 Task: Use string concatenation to merge data from different monitoring systems into a unified performance report.
Action: Mouse pressed left at (210, 51)
Screenshot: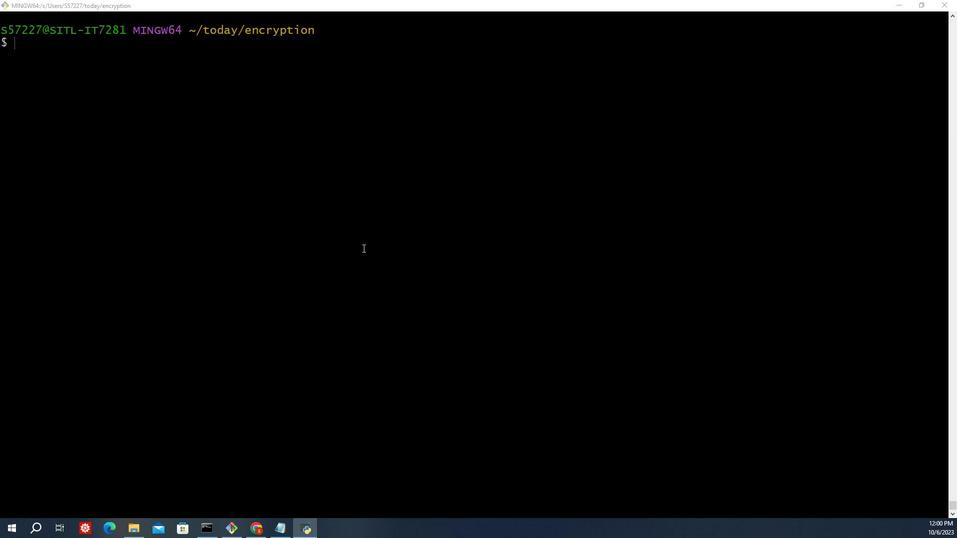 
Action: Mouse moved to (210, 51)
Screenshot: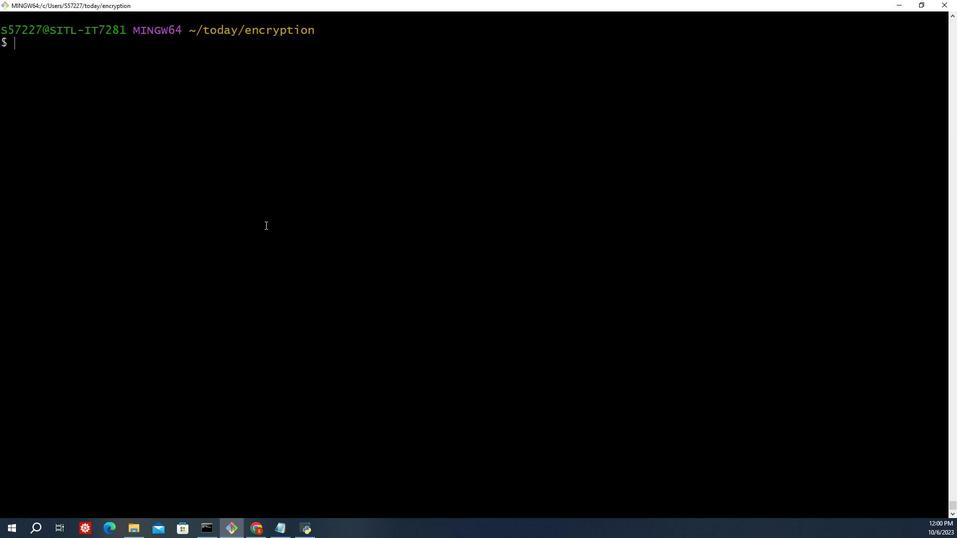 
Action: Key pressed cd<Key.space>/c/u<Key.backspace><Key.shift_r>Userss<Key.backspace>/<Key.shift_r>S57227/s<Key.backspace>s<Key.backspace>d<Key.backspace>today<Key.enter>ls<Key.enter>f<Key.backspace>mkdir<Key.space>s<Key.backspace>task142<Key.enter>ls<Key.enter>s<Key.backspace>ss<Key.backspace><Key.backspace>cd/c<Key.backspace><Key.backspace><Key.space>/c/<Key.shift>Users/<Key.shift_r>S57227/<Key.space><Key.backspace>d<Key.backspace>today/task142<Key.enter>ls<Key.enter>touch<Key.space>concatenation<Key.space><Key.backspace><Key.shift_r>_mer<Key.backspace>rgeda<Key.backspace><Key.backspace><Key.shift_r>_dataa<Key.backspace>.sh<Key.enter>ls<Key.enter>vim<Key.space>contanaty<Key.backspace><Key.backspace><Key.backspace><Key.backspace><Key.backspace><Key.backspace>catenation<Key.shift_r>_merge<Key.shift_r>_data.sh<Key.enter>i<Key.shift_r><Key.shift_r><Key.shift_r><Key.shift_r><Key.shift_r><Key.shift_r><Key.shift_r><Key.shift_r><Key.shift_r>#<Key.shift_r>!/bin/bas
Screenshot: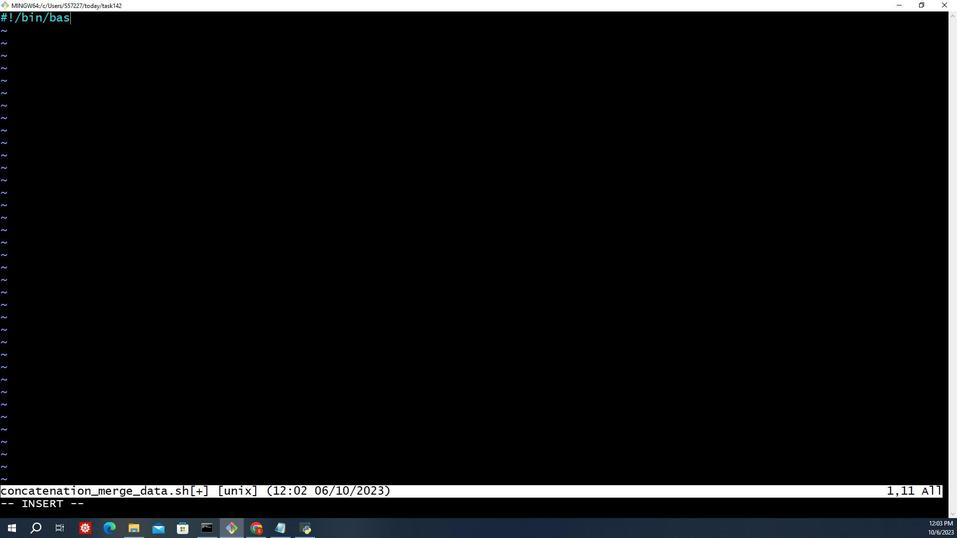 
Action: Mouse moved to (210, 51)
Screenshot: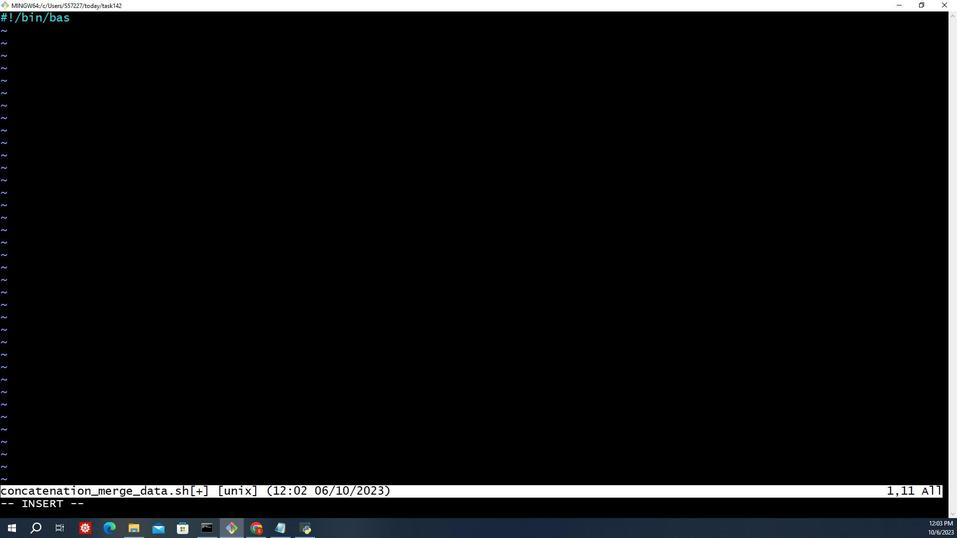 
Action: Mouse pressed left at (210, 51)
Screenshot: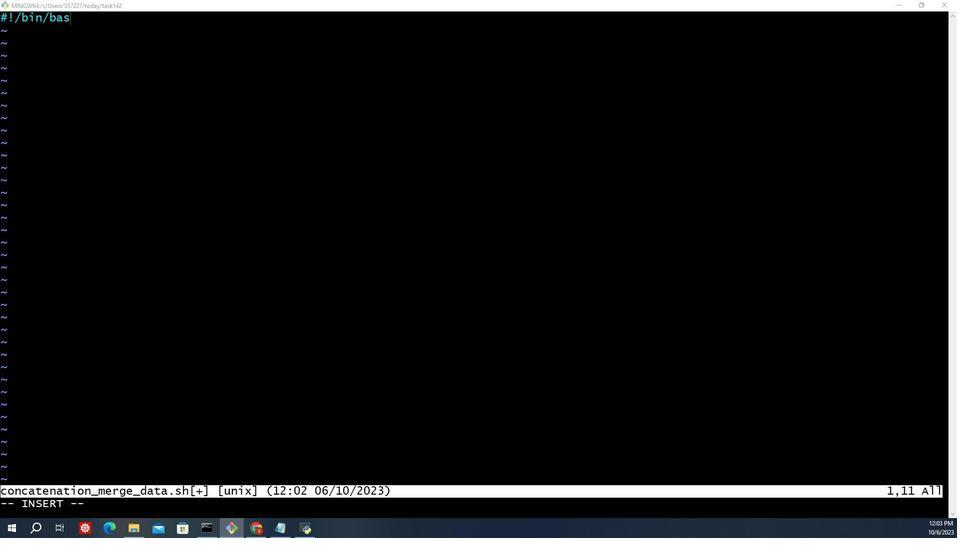 
Action: Mouse moved to (210, 51)
Screenshot: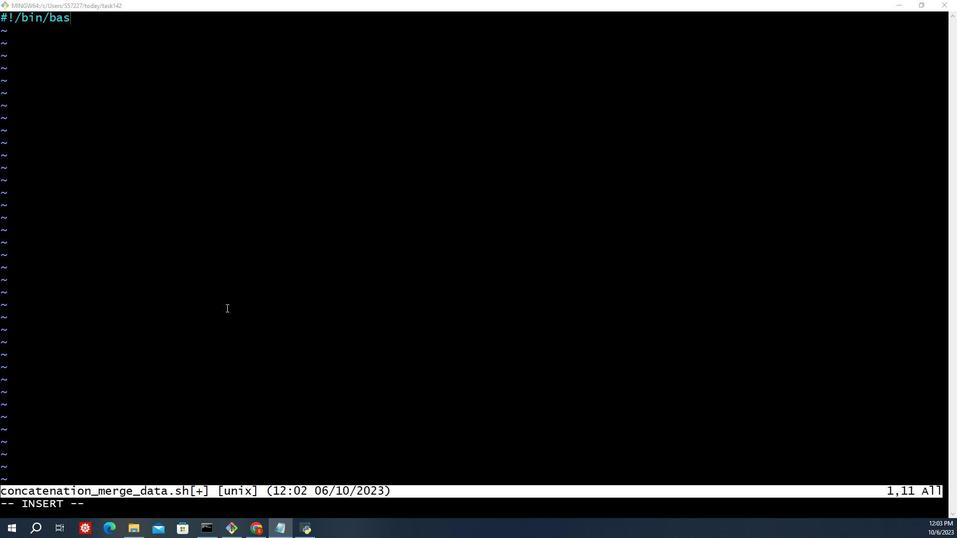 
Action: Mouse pressed left at (210, 51)
Screenshot: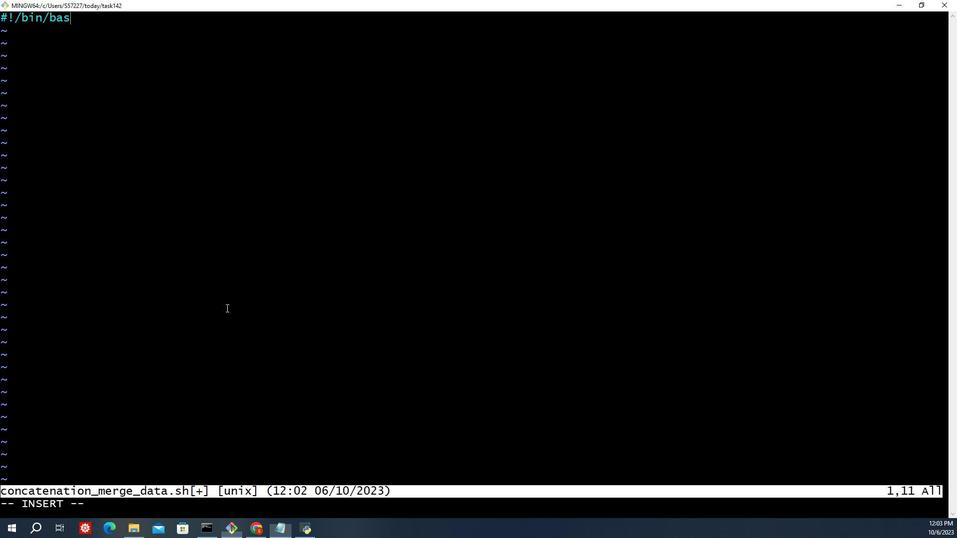 
Action: Key pressed h<Key.enter><Key.enter><Key.shift_r><Key.shift_r><Key.shift_r><Key.shift_r><Key.shift_r><Key.shift_r><Key.shift_r><Key.shift_r><Key.shift_r><Key.shift_r><Key.shift_r><Key.shift_r><Key.shift_r><Key.shift_r><Key.shift_r><Key.shift_r><Key.shift_r><Key.shift_r>Function<Key.space>to<Key.space>append<Key.space>data<Key.space>to<Key.space>the<Key.space>performance<Key.space>report<Key.space><Key.enter><Key.backspace>append<Key.shift_r><Key.shift_r><Key.shift_r><Key.shift_r><Key.shift_r><Key.shift_r><Key.shift_r><Key.shift_r><Key.shift_r><Key.shift_r><Key.shift_r><Key.shift_r><Key.shift_r><Key.shift_r><Key.shift_r><Key.shift_r><Key.shift_r><Key.shift_r>_to<Key.shift_r>_report<Key.shift_r><Key.shift_r><Key.shift_r><Key.shift_r><Key.shift_r><Key.shift_r><Key.shift_r><Key.shift_r><Key.shift_r>()<Key.space><Key.shift_r>{<Key.enter>locs<Key.backspace>al<Key.space>system<Key.shift_r>_name=<Key.shift_r>"<Key.shift>$1<Key.shift_r>"<Key.enter>local<Key.space>data<Key.shift_r><Key.shift_r><Key.shift_r>"<Key.shift_r><Key.shift_r><Key.shift_r><Key.shift_r><Key.shift_r><Key.shift_r><Key.shift_r><Key.shift_r><Key.shift_r><Key.shift_r><Key.shift_r><Key.shift_r><Key.shift_r><Key.shift_r><Key.shift_r><Key.shift_r><Key.shift_r><Key.shift_r><Key.shift_r><Key.shift_r><Key.shift_r><Key.shift_r><Key.shift_r><Key.shift_r><Key.shift_r><Key.shift_r><Key.shift_r><Key.shift_r><Key.shift_r><Key.shift_r><Key.shift_r><Key.shift_r><Key.shift_r><Key.shift_r>$2<Key.shift_r><Key.shift_r><Key.shift_r><Key.shift_r><Key.shift_r><Key.shift_r><Key.shift_r>"<Key.enter><Key.shift_r><Key.shift_r><Key.shift_r><Key.shift_r><Key.shift_r><Key.shift_r><Key.shift_r><Key.shift_r><Key.shift_r><Key.shift_r><Key.shift_r><Key.shift_r><Key.shift_r><Key.shift_r><Key.shift_r>#<Key.backspace><Key.enter><Key.shift_r><Key.shift_r><Key.shift_r>#<Key.shift>Append<Key.space>the<Key.space>system<Key.space>name<Key.space>and<Key.space>data<Key.space>to<Key.space>the<Key.space>report<Key.space>file<Key.enter><Key.backspace>echo<Key.space><Key.shift_r>"<Key.shift>System<Key.shift_r><Key.shift_r><Key.shift_r>:<Key.space><Key.shift_r><Key.shift_r><Key.shift_r><Key.shift_r><Key.shift_r><Key.shift_r><Key.shift_r><Key.shift_r><Key.shift_r><Key.shift_r><Key.shift_r><Key.shift_r>$system<Key.shift_r>_name<Key.shift_r>"<Key.space><Key.shift_r><Key.shift_r><Key.shift_r><Key.shift_r><Key.shift_r><Key.shift_r>>><Key.space>performance.txt<Key.space><Key.left><Key.left><Key.left><Key.left><Key.left><Key.shift_r>_repot<Key.left>t<Key.backspace>t<Key.backspace>r<Key.right><Key.right><Key.right><Key.right><Key.right><Key.enter>echo<Key.space><Key.shift_r>"<Key.shift_r><Key.shift_r><Key.shift_r><Key.shift_r><Key.shift_r><Key.shift_r><Key.shift_r><Key.shift_r><Key.shift_r><Key.shift_r><Key.shift_r><Key.shift_r><Key.shift_r><Key.shift_r><Key.shift_r><Key.shift_r><Key.shift_r><Key.shift_r><Key.shift_r><Key.shift_r><Key.shift_r><Key.shift_r><Key.shift_r><Key.shift_r><Key.shift_r><Key.shift_r><Key.shift_r><Key.shift_r>$data<Key.shift_r>"<Key.space><Key.shift_r>>><Key.space>performance.<Key.backspace><Key.shift_r>_repot<Key.left>r<Key.right>.txt<Key.enter>echo<Key.space><Key.shift_r><Key.shift_r><Key.shift_r><Key.shift_r><Key.shift_r><Key.shift_r>>><Key.space>performs<Key.backspace>an<Key.left><Key.left><Key.left><Key.left><Key.left><Key.left><Key.left><Key.left><Key.left><Key.shift_r>"```````````````````````````<Key.shift_r>"<Key.left><Key.left><Key.left><Key.left><Key.left><Key.left><Key.left><Key.left><Key.left><Key.left><Key.left><Key.left><Key.left><Key.left><Key.left><Key.left><Key.left><Key.left><Key.left><Key.left><Key.left><Key.left><Key.left><Key.left><Key.left><Key.left><Key.left><Key.left><Key.left><Key.left><Key.backspace><Key.backspace><Key.right><Key.right><Key.right><Key.right><Key.right><Key.right><Key.right><Key.right><Key.right><Key.right><Key.right><Key.right><Key.right><Key.right><Key.right><Key.right><Key.right><Key.right><Key.right><Key.right><Key.right><Key.right><Key.right><Key.right><Key.right><Key.right><Key.right><Key.right><Key.right><Key.right>.<Key.backspace><Key.shift_r>><Key.shift_r>><Key.left><Key.left><Key.space><Key.left><Key.left>`````````````````````<Key.right><Key.right><Key.right><Key.right><Key.space><Key.right><Key.right><Key.right><Key.right><Key.right><Key.right><Key.right><Key.right><Key.right>ce<Key.shift_r>_report.txt<Key.enter><Key.shift_r>}<Key.enter><Key.enter><Key.shift_r><Key.shift_r>#<Key.shift_r>Clear<Key.space>f<Key.backspace>the<Key.space>existing<Key.space>performance<Key.space>report<Key.space><Key.shift_r><Key.shift_r><Key.shift_r><Key.shift_r><Key.shift_r><Key.shift_r><Key.shift_r>(optional<Key.shift_r><Key.shift_r><Key.shift_r>)<Key.enter><Key.shift_r>><Key.backspace><Key.backspace><Key.shift_r><Key.shift_r><Key.shift_r><Key.shift_r><Key.shift_r><Key.shift_r><Key.shift_r><Key.shift_r><Key.shift_r><Key.shift_r><Key.shift_r><Key.shift_r><Key.shift_r><Key.shift_r><Key.shift_r><Key.shift_r><Key.shift_r><Key.shift_r><Key.shift_r><Key.shift_r><Key.shift_r><Key.shift_r><Key.shift_r><Key.shift_r><Key.shift_r><Key.shift_r><Key.shift_r><Key.shift_r><Key.shift_r><Key.shift_r><Key.shift_r><Key.shift_r>>performance<Key.space><Key.backspace><Key.shift_r>_report<Key.space><Key.backspace>.txt<Key.enter><Key.enter><Key.shift_r><Key.shift_r><Key.shift_r><Key.shift_r>#<Key.shift_r>Append<Key.space>data<Key.space>from<Key.space><Key.shift_r>System<Key.space><Key.shift_r>A<Key.enter><Key.backspace>dyd<Key.backspace><Key.backspace><Key.backspace>system<Key.shift_r>_a<Key.shift_r><Key.shift_r><Key.shift_r><Key.shift_r><Key.shift_r><Key.shift_r><Key.shift_r><Key.shift_r><Key.shift_r><Key.shift_r><Key.shift_r><Key.shift_r><Key.shift_r><Key.shift_r><Key.shift_r><Key.shift_r>_data=<Key.shift_r>"<Key.shift_r>Data<Key.space>from<Key.space><Key.shift_r>System<Key.shift_r>A<Key.shift_r>"<Key.left><Key.left><Key.space><Key.right><Key.right><Key.left>...<Key.right><Key.enter>a[[<Key.backspace><Key.backspace>pee<Key.backspace><Key.backspace>pend<Key.shift>_to<Key.space><Key.backspace><Key.shift>_repr<Key.left>o<Key.right>t<Key.space><Key.shift_r>"<Key.shift_r>D<Key.backspace><Key.shift_r>System<Key.space><Key.shift_r><Key.shift_r><Key.shift_r><Key.shift_r><Key.shift_r><Key.shift_r><Key.shift_r>A<Key.shift_r>"<Key.space><Key.shift_r><Key.shift_r>"<Key.shift_r>$system<Key.shift_r>_a<Key.shift_r>_data<Key.shift_r>"<Key.enter><Key.enter><Key.shift_r><Key.shift_r><Key.shift_r><Key.shift_r><Key.shift_r><Key.shift_r><Key.shift_r><Key.shift_r><Key.shift_r><Key.shift_r><Key.shift_r>#<Key.shift_r>Append<Key.space>data<Key.space>from<Key.space>system<Key.space><Key.shift>B<Key.space><Key.enter><Key.backspace>system<Key.shift_r>_b<Key.shift_r>_data=<Key.shift_r>"<Key.shift>Data<Key.space>from<Key.space><Key.shift>System<Key.space><Key.shift_r><Key.shift_r><Key.shift_r><Key.shift_r><Key.shift_r>B<Key.shift_r>"<Key.left><Key.left><Key.right>....<Key.right><Key.enter>append<Key.shift_r>_to<Key.shift_r>_reportt<Key.backspace><Key.space><Key.shift_r>"<Key.shift_r>System<Key.space><Key.shift_r><Key.shift_r><Key.shift_r><Key.shift_r><Key.shift_r><Key.shift_r><Key.shift_r><Key.shift_r><Key.shift_r>B<Key.shift_r>"<Key.space><Key.shift_r><Key.shift_r>"<Key.shift_r>$system<Key.shift_r>_b<Key.shift_r><Key.shift_r><Key.shift_r><Key.shift_r><Key.shift_r><Key.shift_r>_data<Key.shift_r><Key.shift_r><Key.shift_r><Key.shift_r><Key.shift_r><Key.shift_r><Key.shift_r><Key.shift_r><Key.shift_r><Key.shift_r><Key.shift_r><Key.shift_r><Key.shift_r><Key.shift_r><Key.shift_r><Key.shift_r><Key.shift_r>"<Key.enter><Key.enter><Key.shift_r><Key.shift_r><Key.shift_r><Key.shift_r><Key.shift_r><Key.shift_r><Key.shift_r><Key.shift_r><Key.shift_r><Key.shift_r><Key.shift_r><Key.shift_r><Key.shift_r>$<Key.backspace><Key.shift_r>#<Key.shift>Append<Key.space>data<Key.space>from<Key.space>systemc<Key.backspace><Key.space><Key.shift><Key.shift><Key.shift><Key.shift><Key.shift><Key.shift>V<Key.backspace><Key.shift>C<Key.enter><Key.backspace>system<Key.shift_r>_c<Key.shift_r>_data<Key.space><Key.backspace>=<Key.shift_r>"<Key.shift>Data<Key.space>from<Key.space>system<Key.left><Key.left><Key.left><Key.left><Key.left><Key.backspace><Key.shift>S<Key.right><Key.right><Key.right><Key.right><Key.right><Key.space><Key.shift>C...<Key.shift_r>"<Key.enter><Key.enter><Key.backspace>append<Key.shift_r>_ti<Key.backspace>o<Key.shift_r>_report<Key.space><Key.shift_r>"<Key.shift>Syat<Key.backspace><Key.backspace>stem<Key.space><Key.shift_r>C<Key.space><Key.backspace><Key.shift_r>"<Key.space><Key.shift_r>"<Key.shift_r><Key.shift_r><Key.shift_r><Key.shift_r><Key.shift_r><Key.shift_r><Key.shift_r><Key.shift_r><Key.shift_r>$system<Key.shift_r>_c<Key.shift_r>_data<Key.shift_r>"<Key.enter><Key.enter><Key.shift_r><Key.shift_r><Key.shift_r><Key.shift_r><Key.shift_r><Key.shift_r><Key.shift_r><Key.shift_r><Key.shift_r><Key.shift_r><Key.shift_r><Key.shift_r><Key.shift_r><Key.shift_r><Key.shift_r><Key.shift_r><Key.shift_r><Key.shift_r>#display<Key.space>unid<Key.backspace>fied<Key.space>performance<Key.space>report<Key.space><Key.enter><Key.backspace>cat<Key.space>perfooo<Key.backspace><Key.backspace>rmance<Key.space><Key.backspace><Key.shift_r>_report.txt<Key.enter><Key.up><Key.up><Key.up><Key.up><Key.up><Key.up><Key.up><Key.up><Key.up><Key.up><Key.up><Key.up><Key.up><Key.up><Key.up><Key.up><Key.up><Key.up><Key.up><Key.up><Key.up><Key.up><Key.up><Key.up><Key.right><Key.enter><Key.shift_r><Key.shift_r>#che<Key.space><Key.backspace><Key.backspace>eck<Key.space><Key.space>
Screenshot: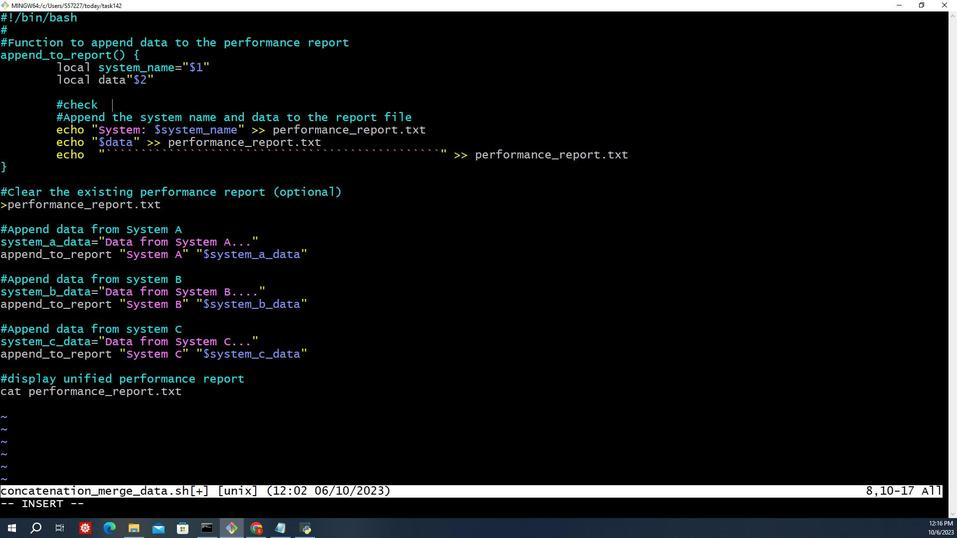 
Action: Mouse moved to (210, 51)
Screenshot: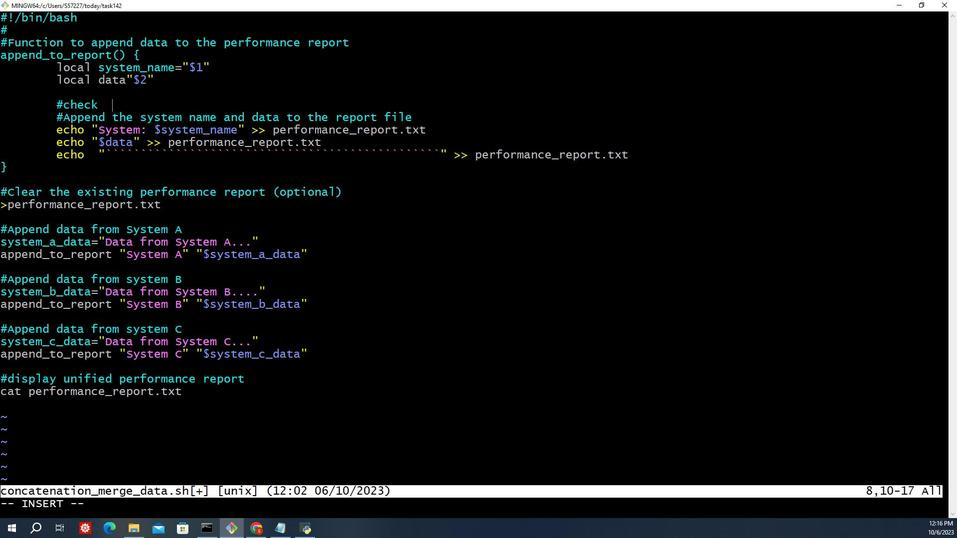 
Action: Key pressed <Key.space>
Screenshot: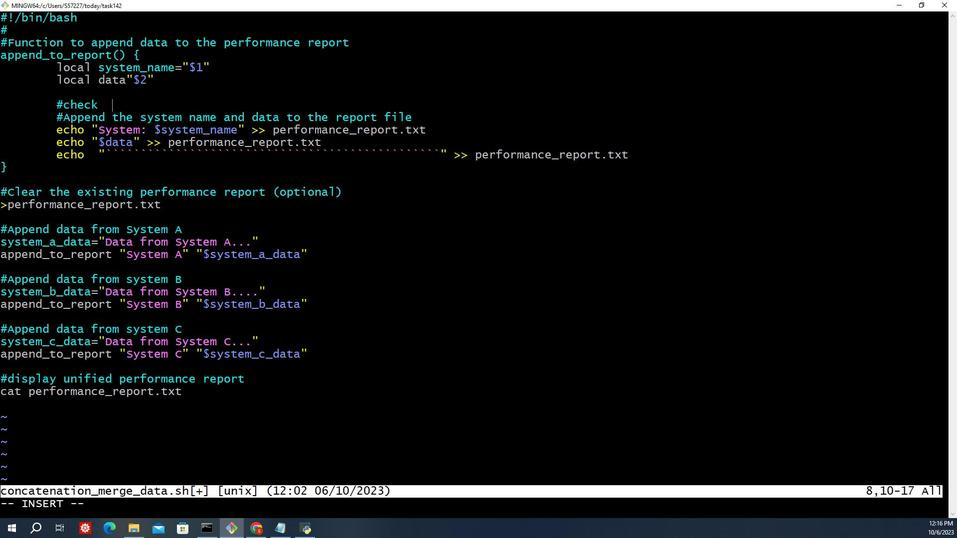 
Action: Mouse moved to (210, 51)
Screenshot: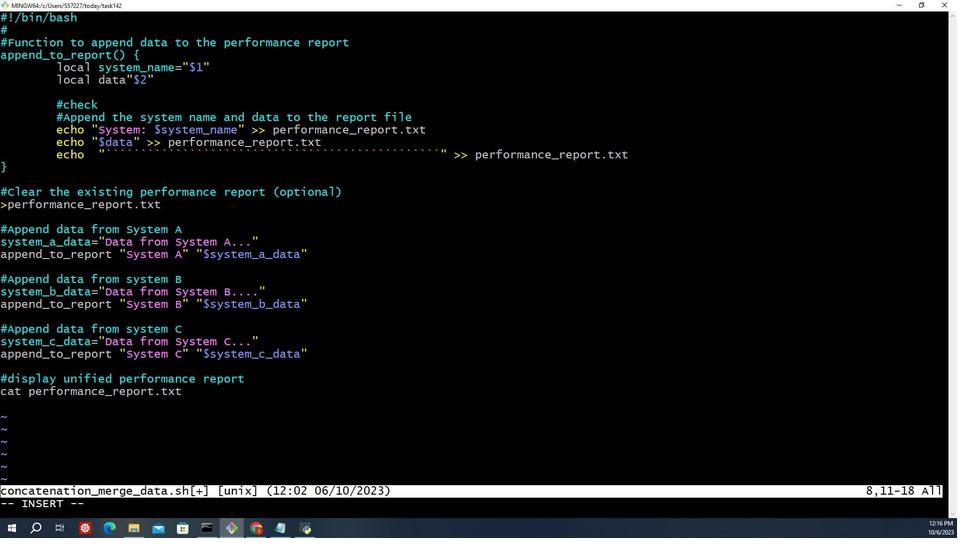 
Action: Mouse pressed left at (210, 51)
Screenshot: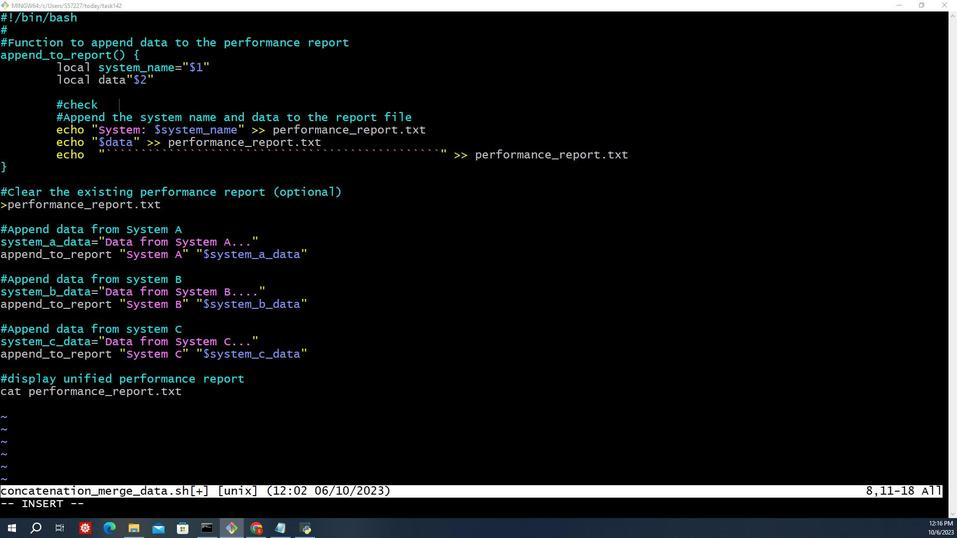 
Action: Mouse moved to (210, 51)
Screenshot: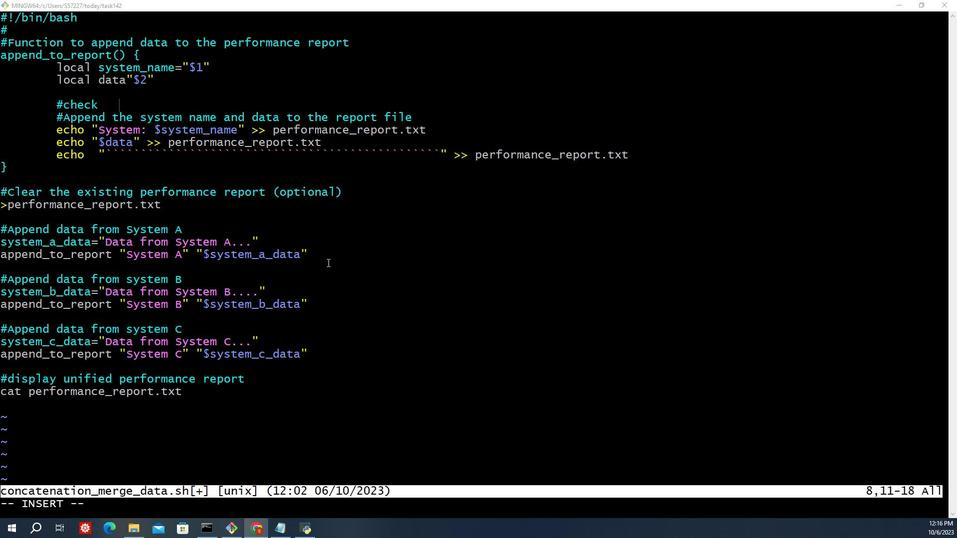 
Action: Mouse pressed left at (210, 51)
Screenshot: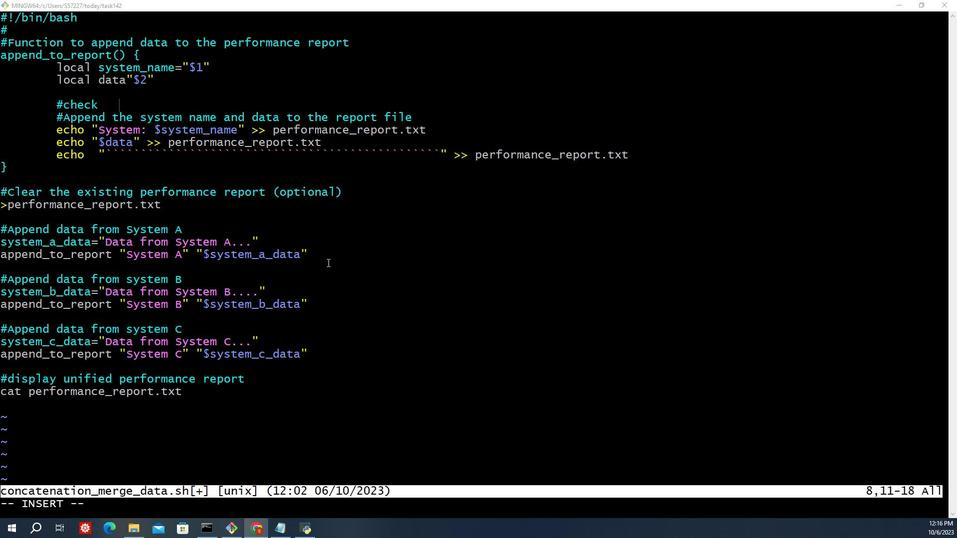 
Action: Key pressed <Key.space>
Screenshot: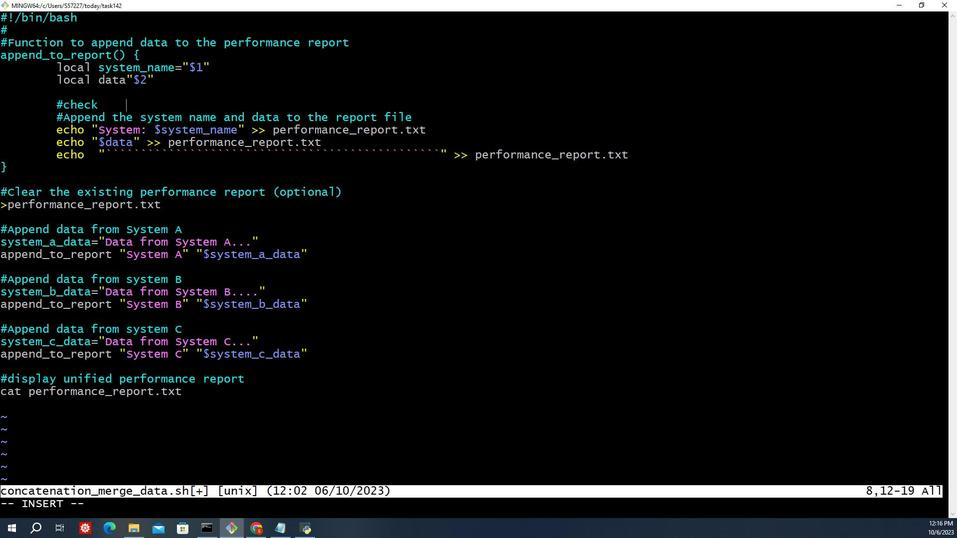
Action: Mouse moved to (210, 51)
Screenshot: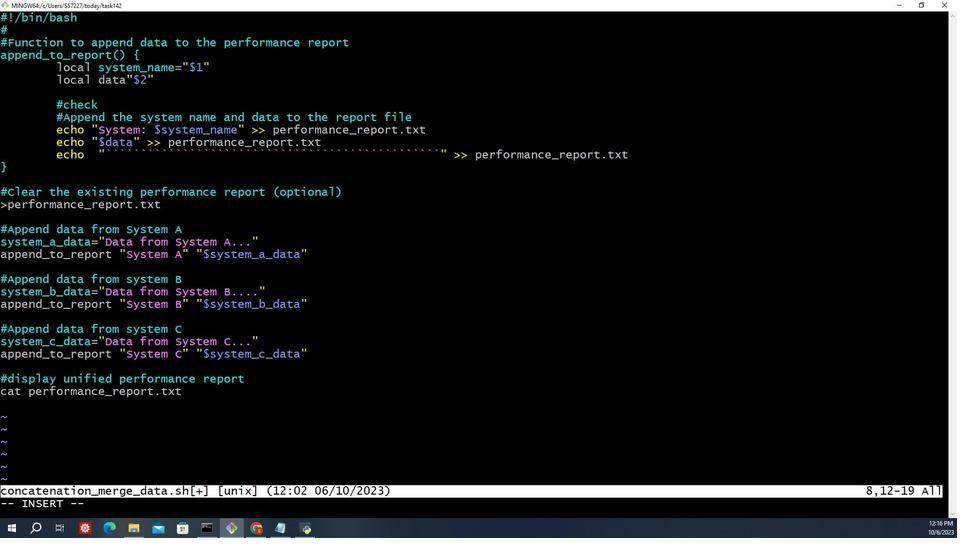 
Action: Mouse scrolled (210, 51) with delta (0, 0)
Screenshot: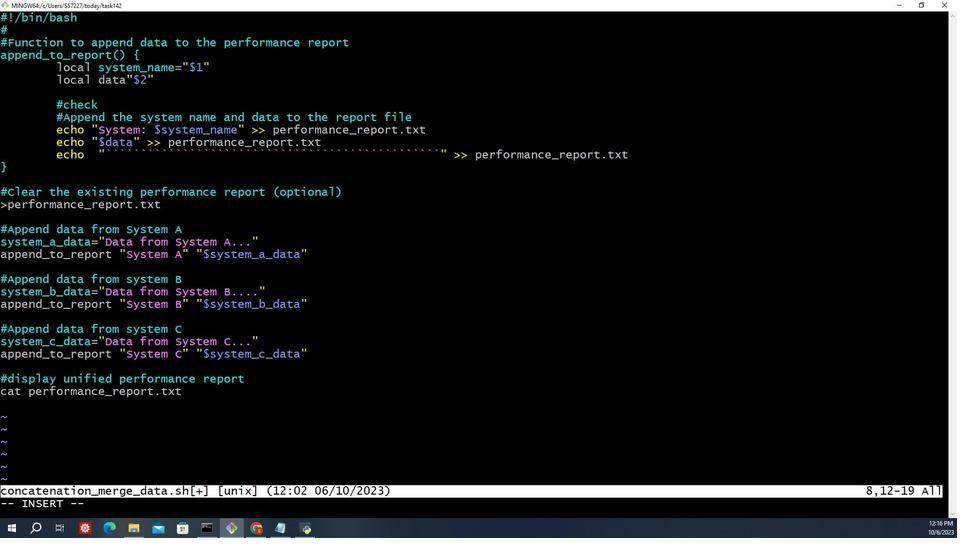 
Action: Mouse scrolled (210, 51) with delta (0, 0)
Screenshot: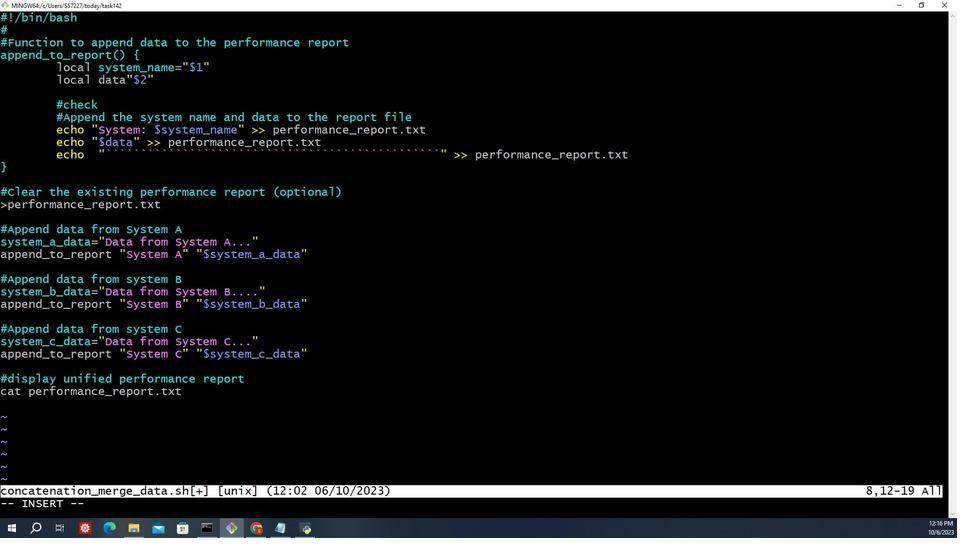 
Action: Mouse moved to (210, 51)
Screenshot: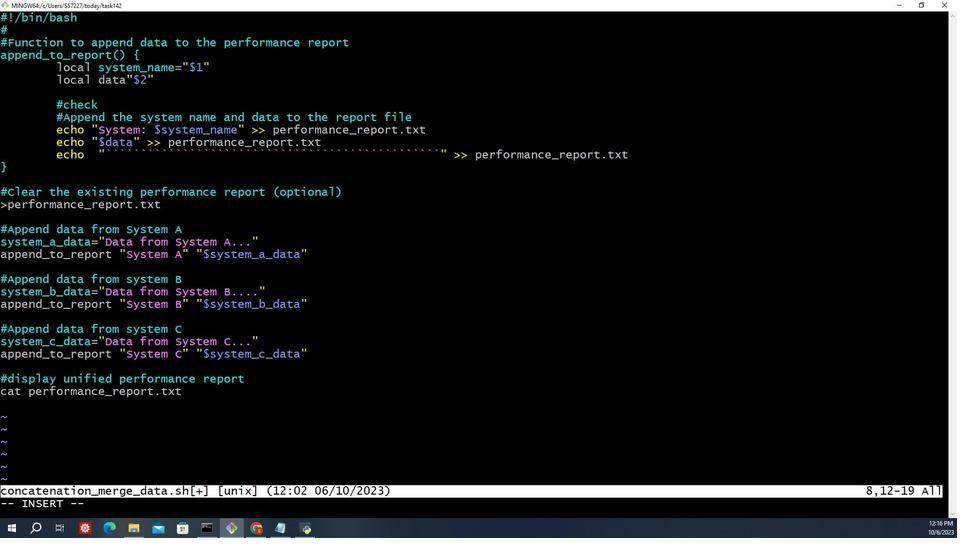 
Action: Mouse scrolled (210, 51) with delta (0, 0)
Screenshot: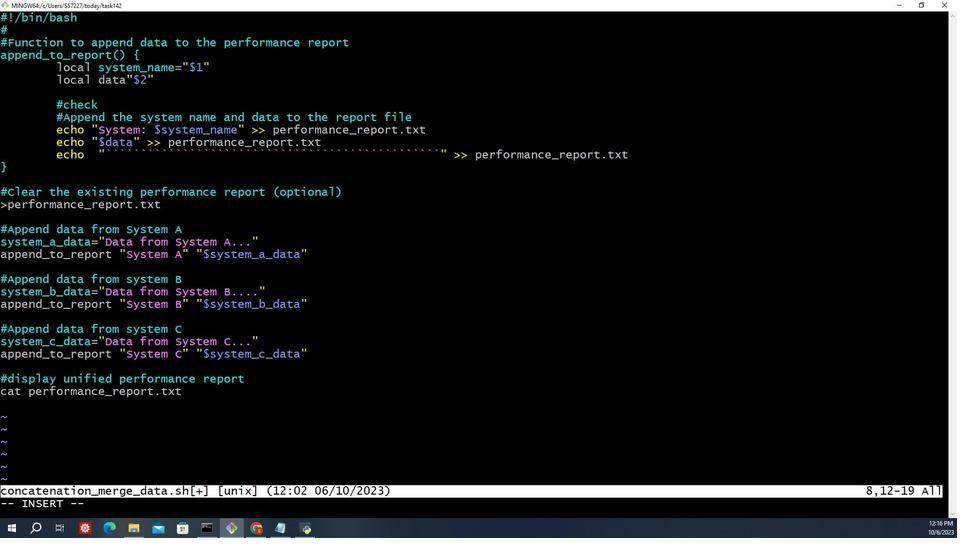 
Action: Mouse scrolled (210, 51) with delta (0, 0)
Screenshot: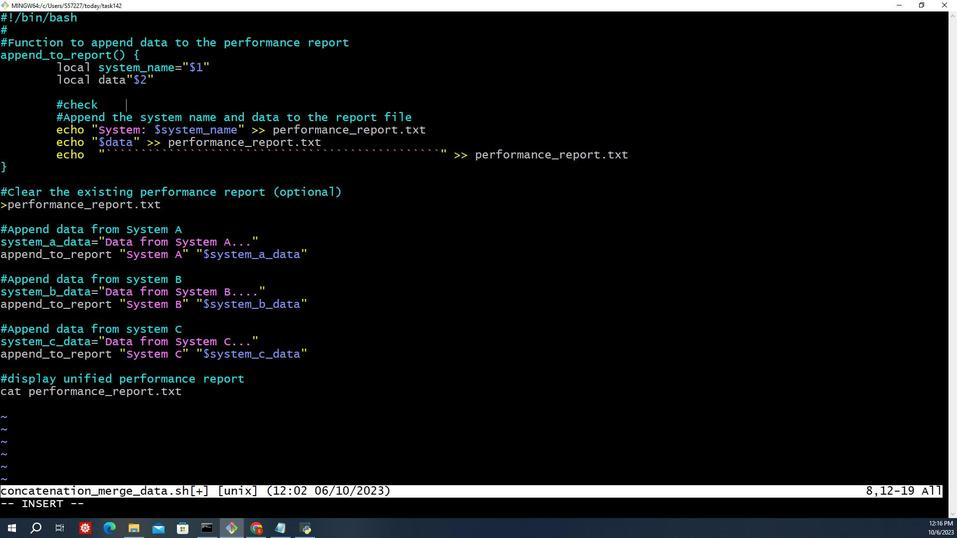 
Action: Mouse scrolled (210, 51) with delta (0, 0)
Screenshot: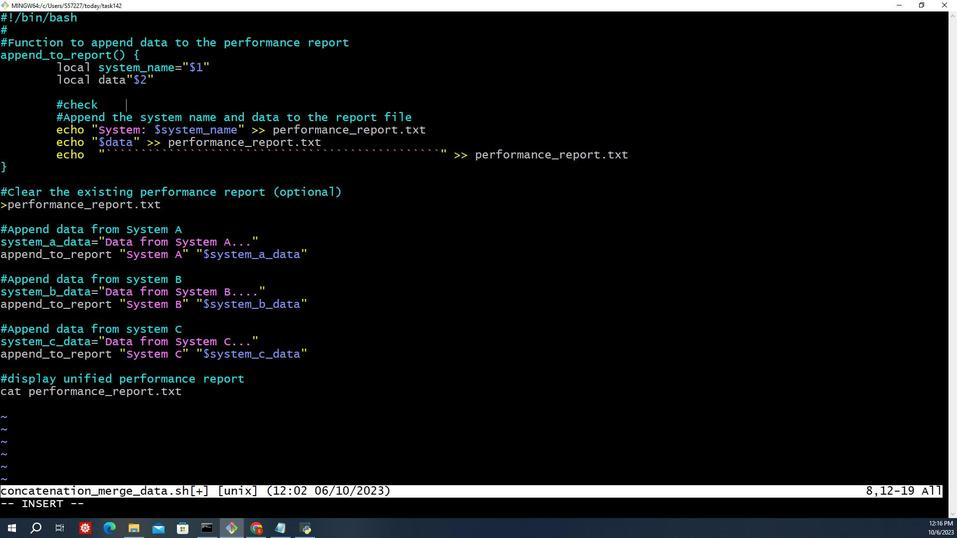 
Action: Mouse scrolled (210, 51) with delta (0, 0)
Screenshot: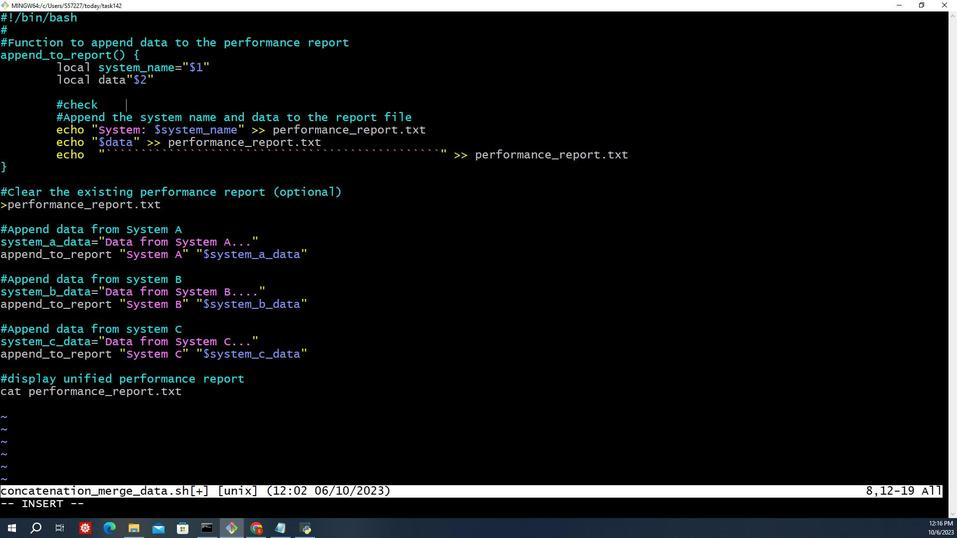 
Action: Mouse scrolled (210, 51) with delta (0, 0)
Screenshot: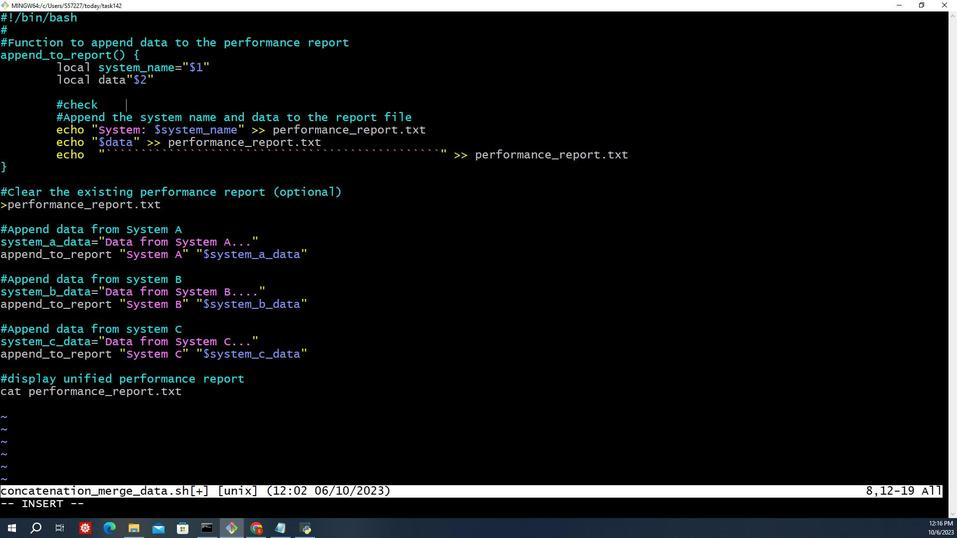 
Action: Mouse scrolled (210, 51) with delta (0, 0)
Screenshot: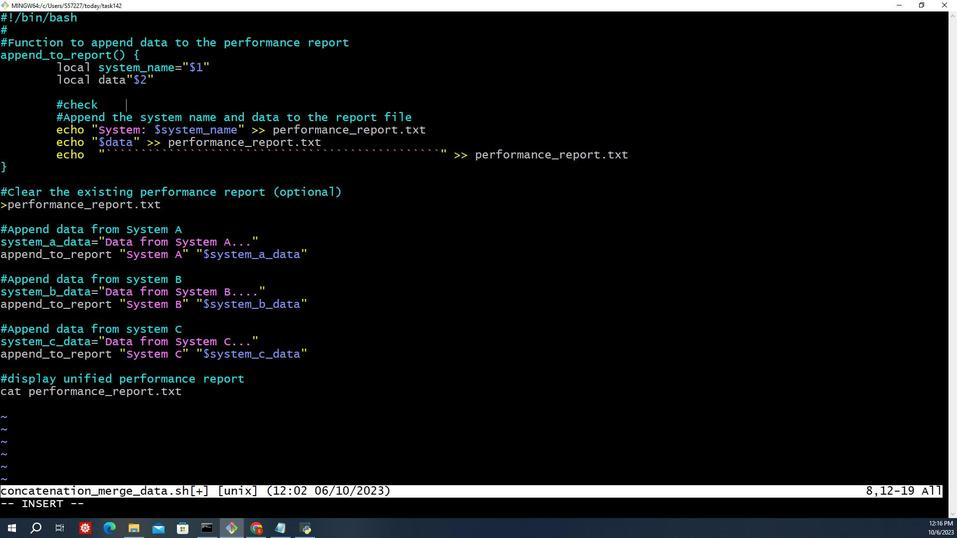 
Action: Mouse scrolled (210, 51) with delta (0, 0)
Screenshot: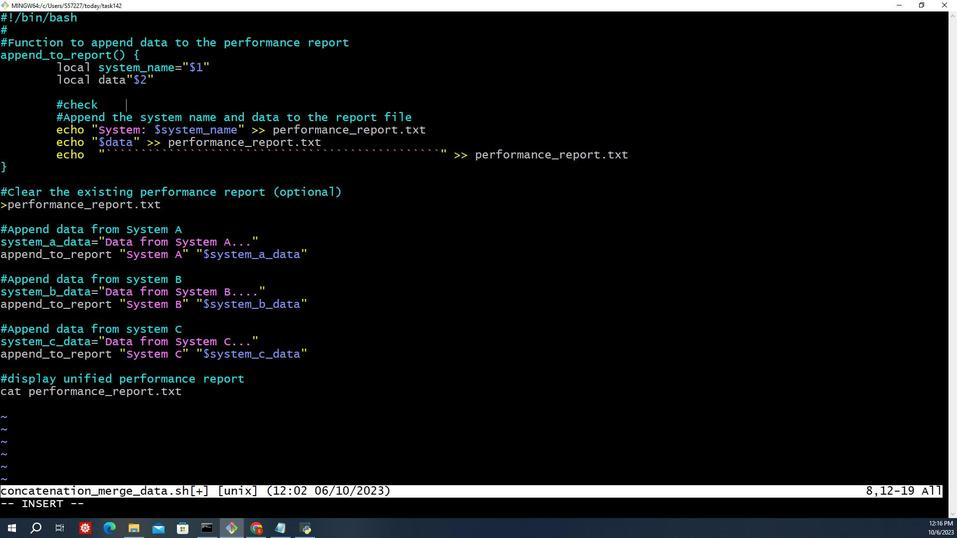 
Action: Mouse scrolled (210, 51) with delta (0, 0)
Screenshot: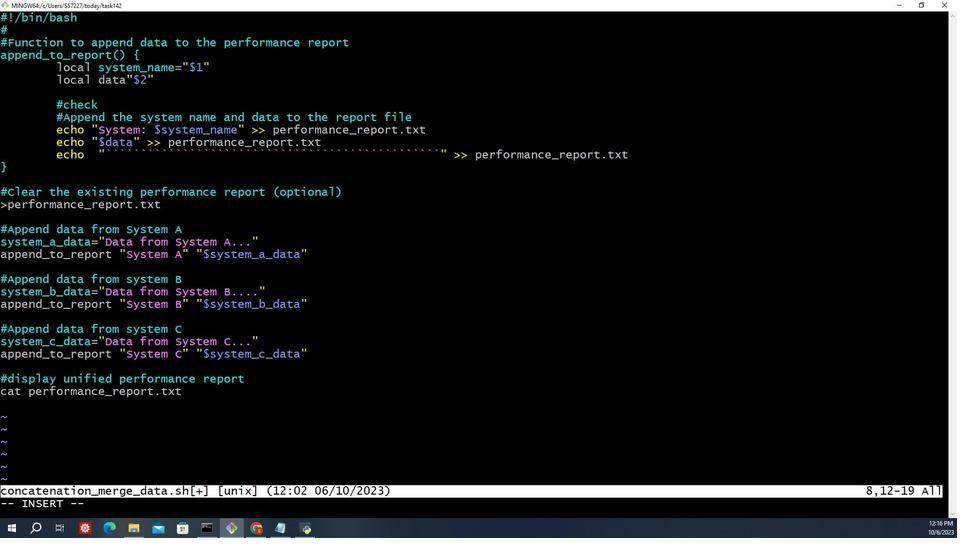 
Action: Mouse scrolled (210, 51) with delta (0, 0)
Screenshot: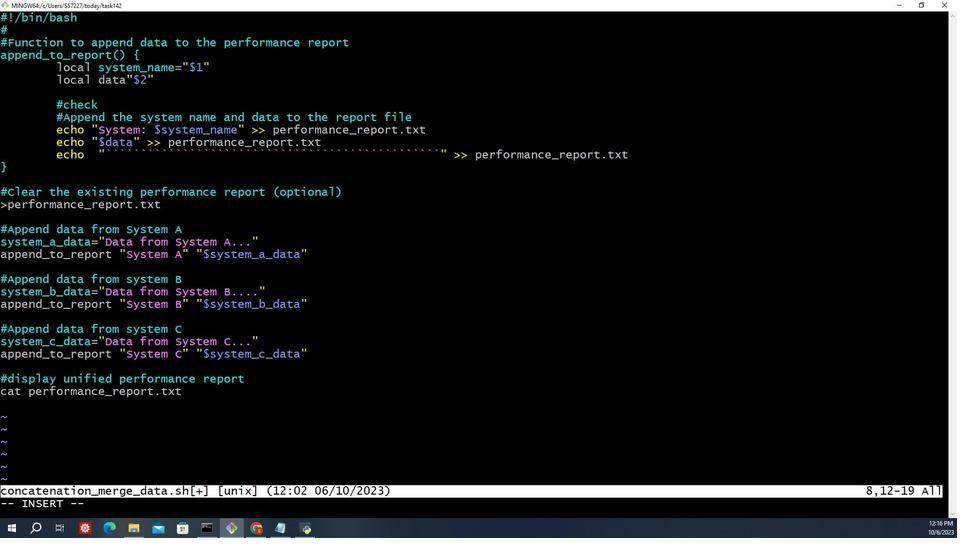 
Action: Mouse scrolled (210, 51) with delta (0, 0)
Screenshot: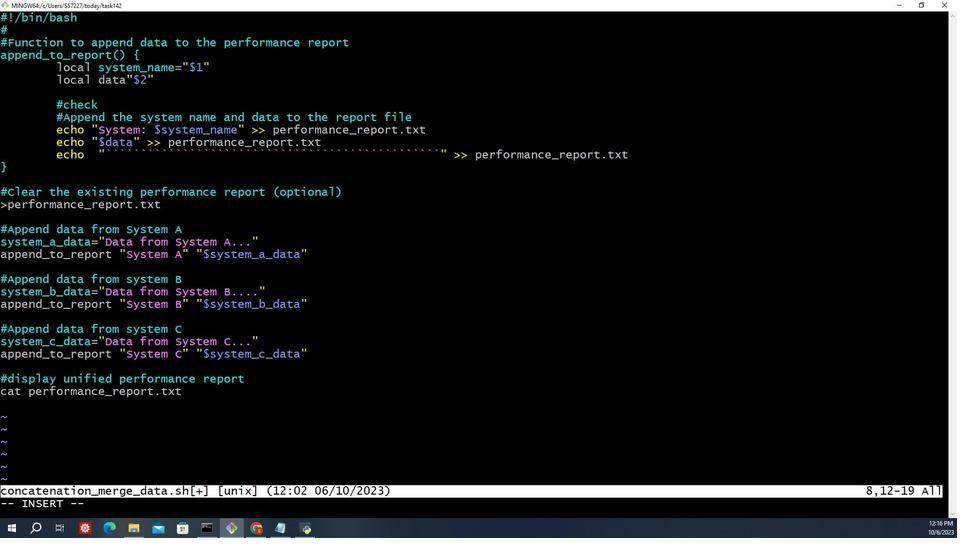 
Action: Mouse scrolled (210, 51) with delta (0, 0)
Screenshot: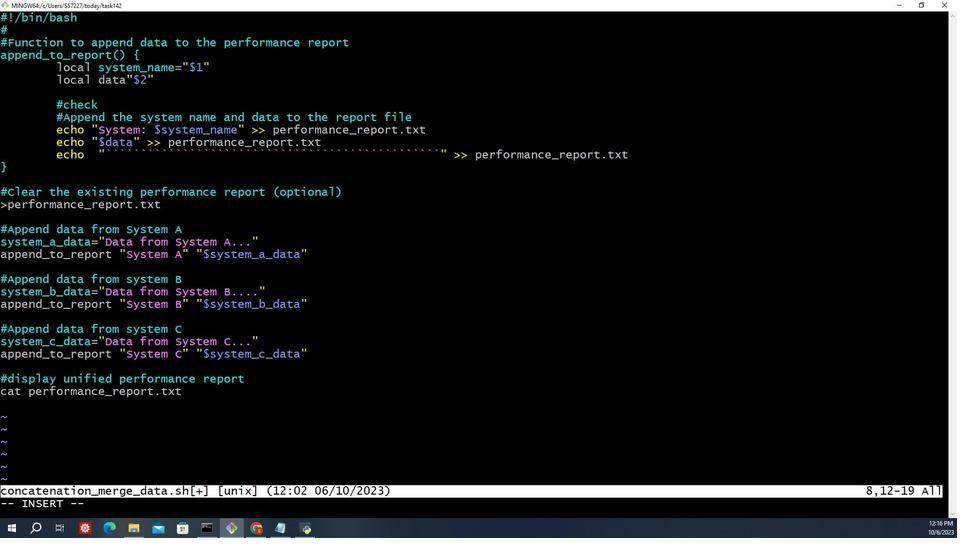 
Action: Mouse moved to (210, 51)
Screenshot: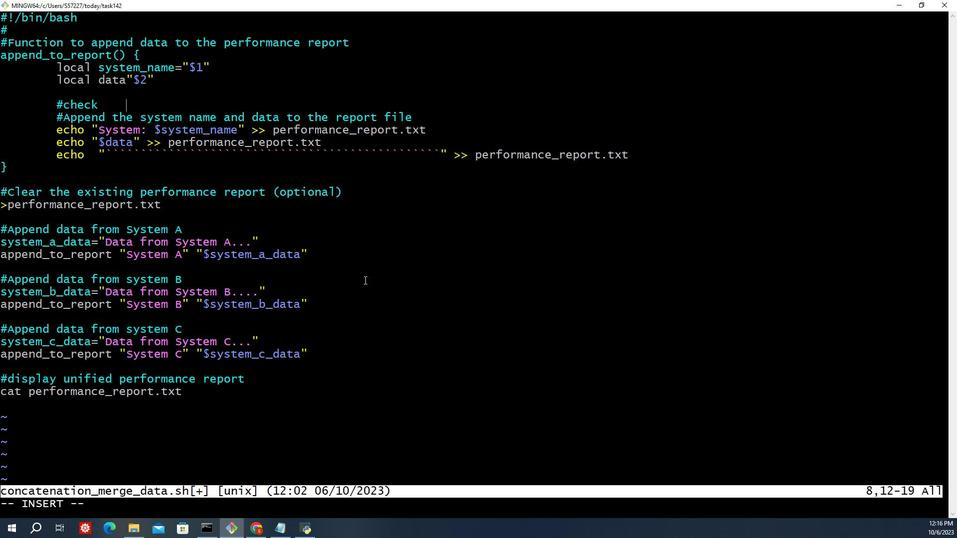 
Action: Key pressed <Key.space>
Screenshot: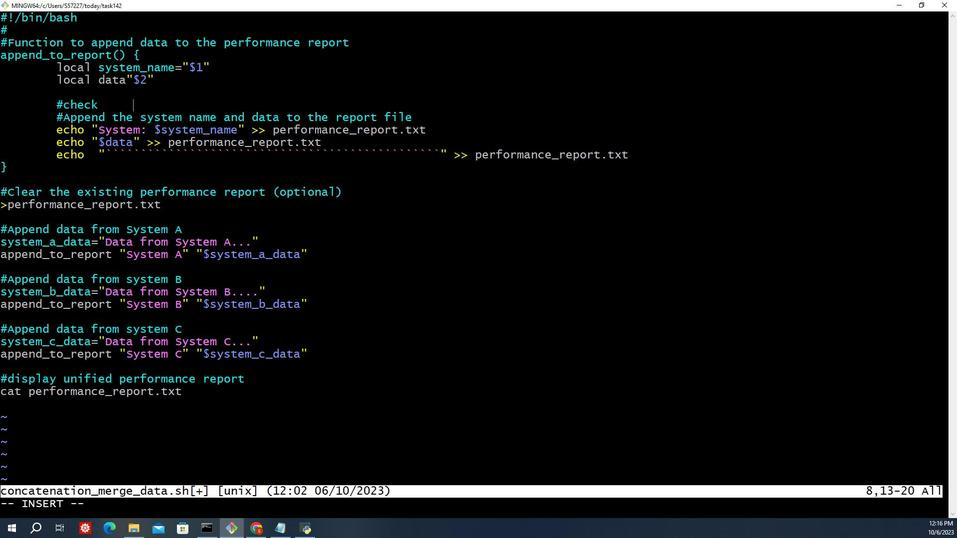 
Action: Mouse moved to (210, 51)
Screenshot: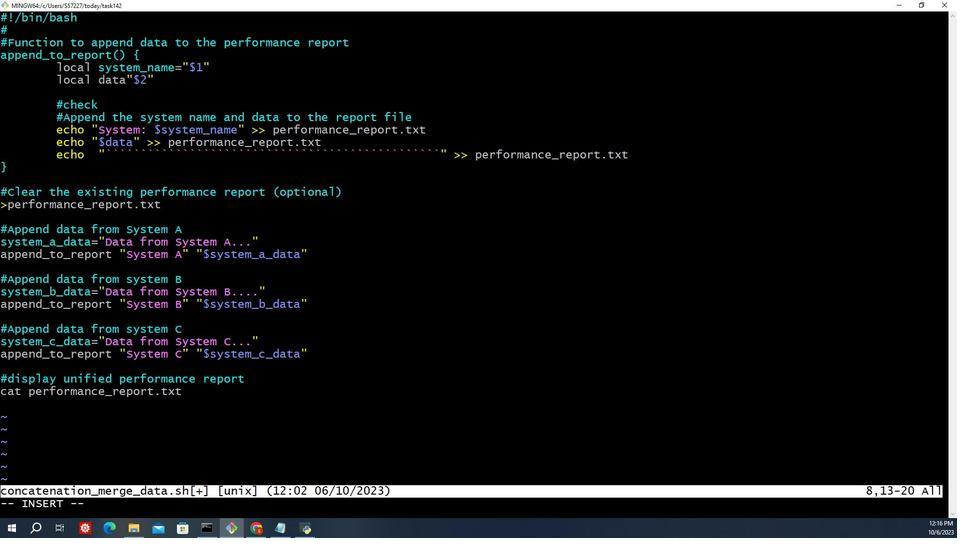 
Action: Mouse scrolled (210, 51) with delta (0, 0)
Screenshot: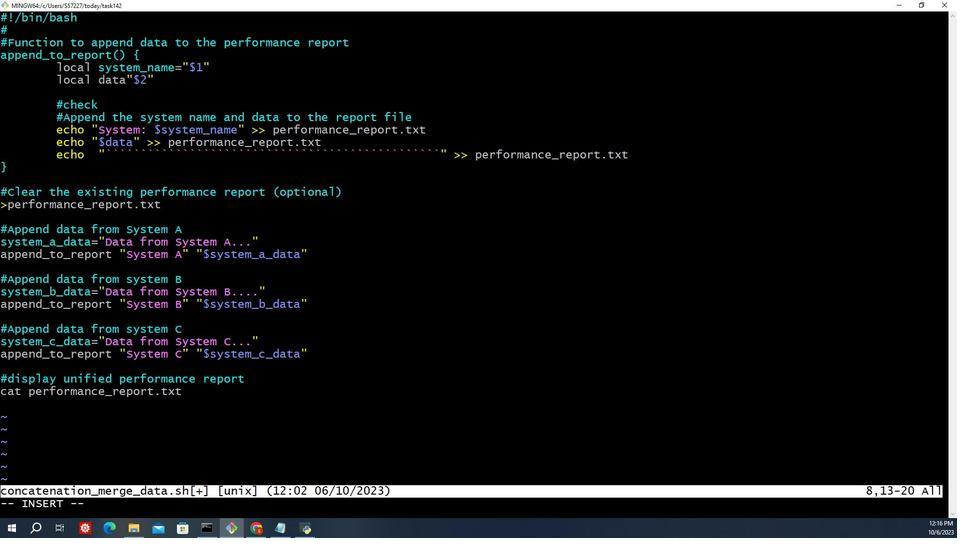
Action: Mouse scrolled (210, 51) with delta (0, 0)
Screenshot: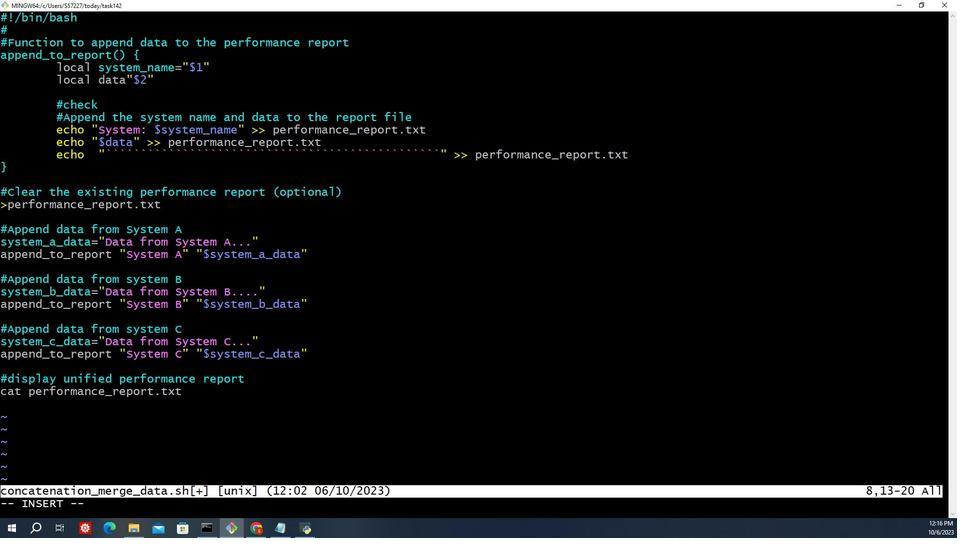 
Action: Mouse moved to (210, 51)
Screenshot: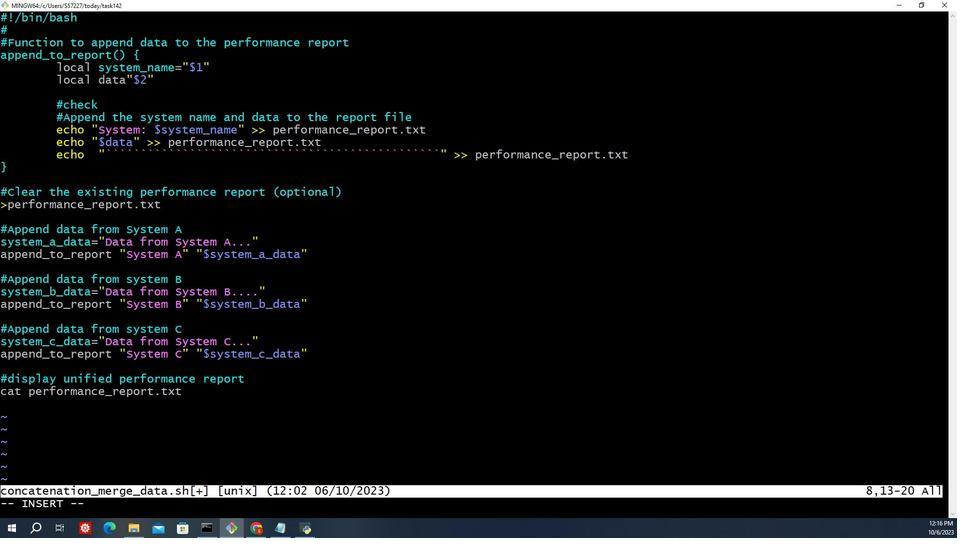 
Action: Mouse scrolled (210, 51) with delta (0, 0)
Screenshot: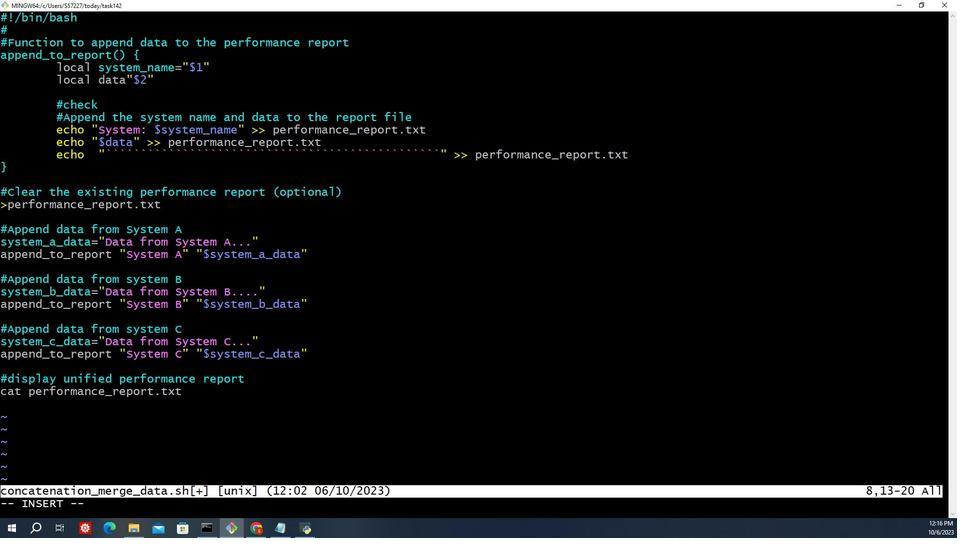 
Action: Mouse scrolled (210, 51) with delta (0, 0)
Screenshot: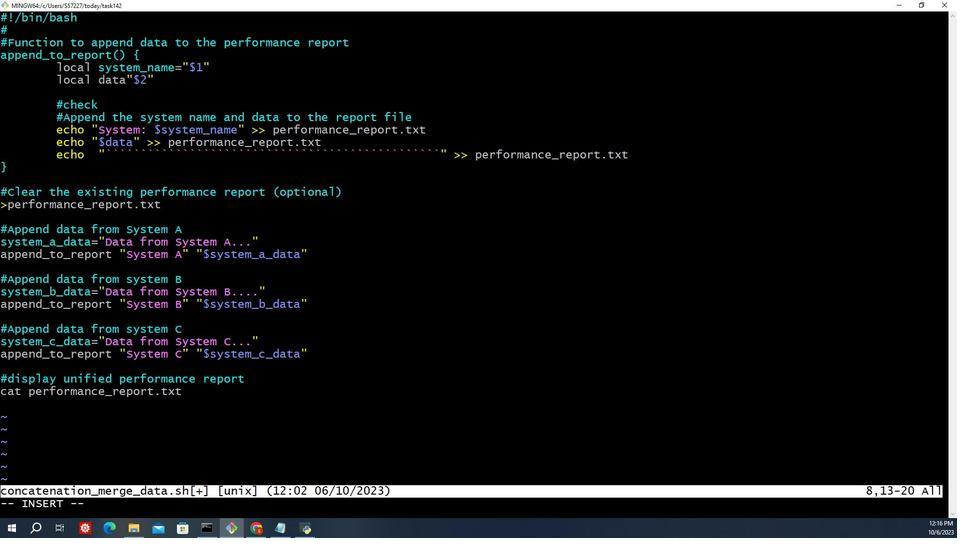 
Action: Mouse scrolled (210, 51) with delta (0, 0)
Screenshot: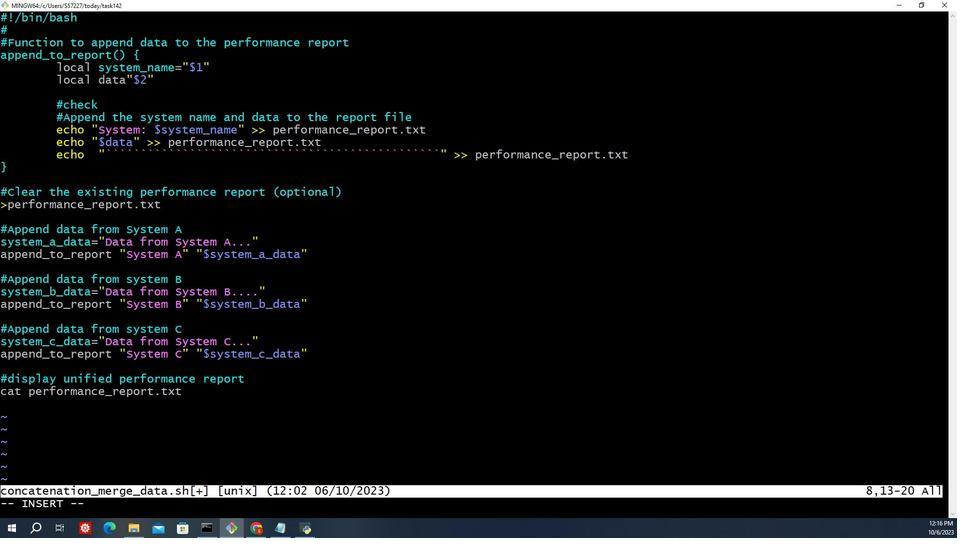 
Action: Mouse moved to (210, 51)
Screenshot: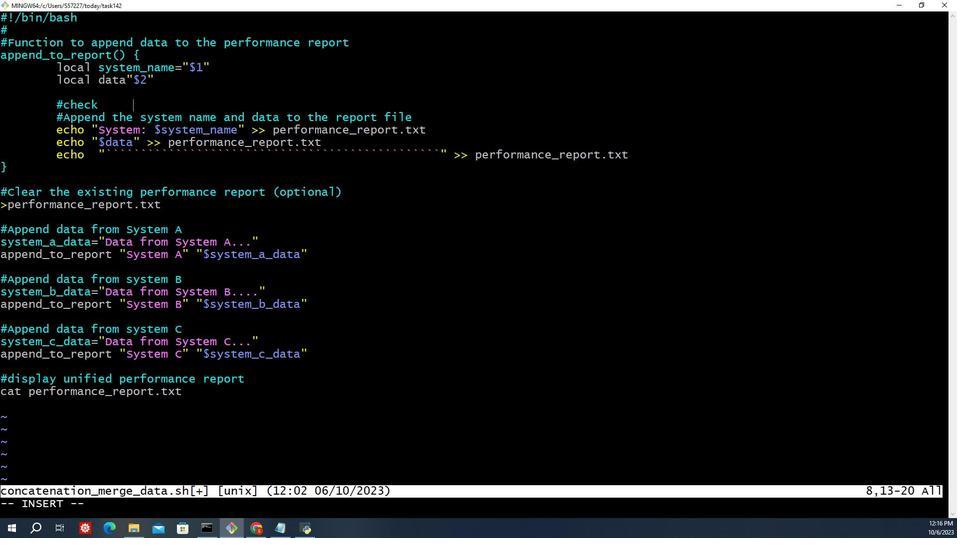 
Action: Mouse scrolled (210, 51) with delta (0, 0)
Screenshot: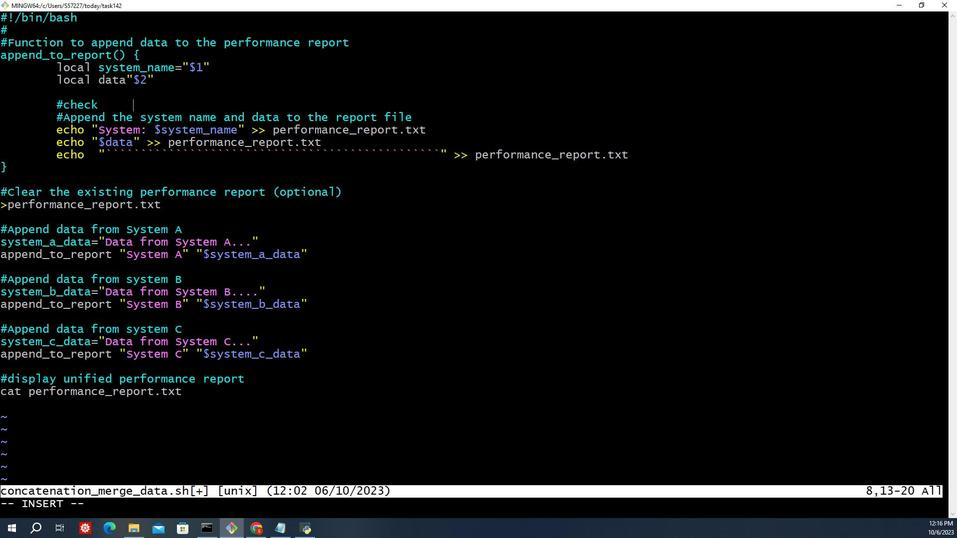 
Action: Mouse scrolled (210, 51) with delta (0, 0)
Screenshot: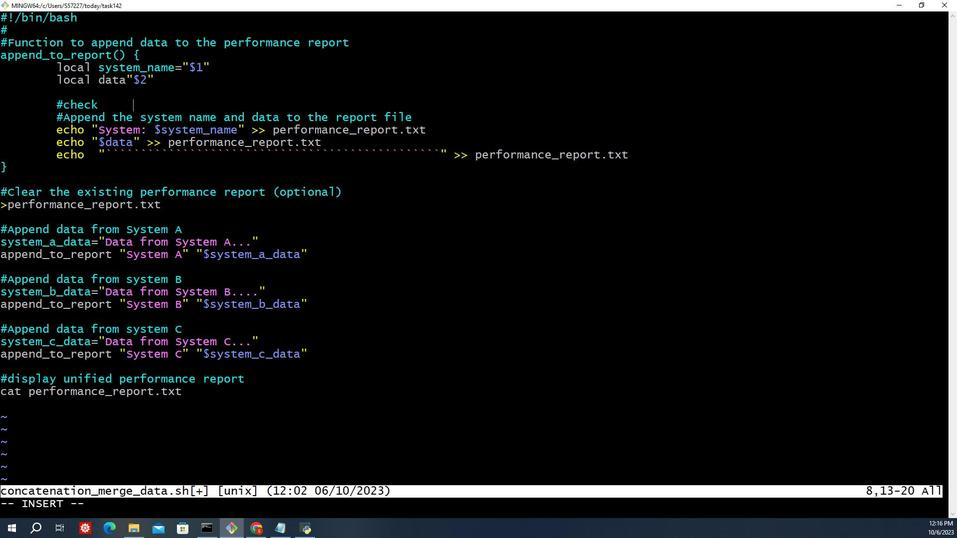 
Action: Mouse scrolled (210, 51) with delta (0, 0)
Screenshot: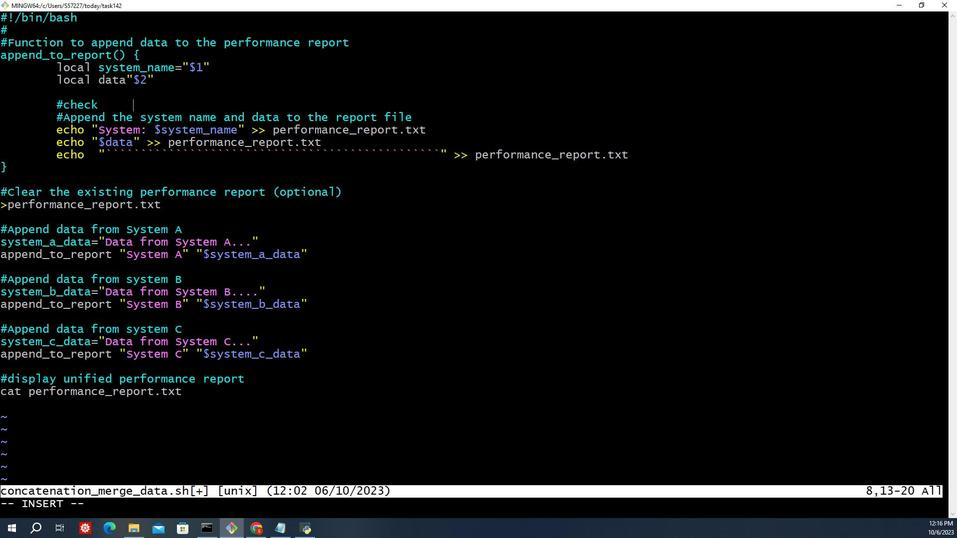 
Action: Mouse moved to (210, 51)
Screenshot: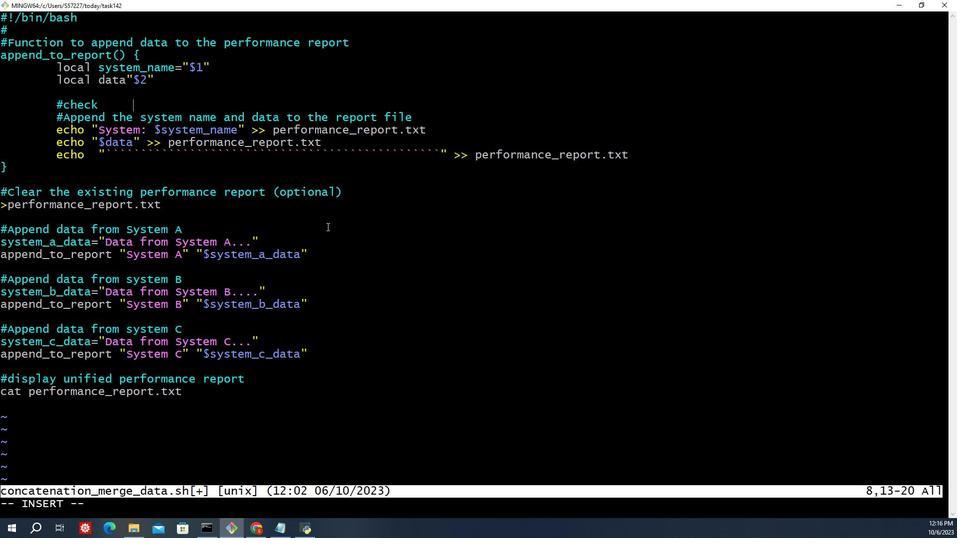 
Action: Key pressed <Key.backspace><Key.backspace><Key.backspace>[<Key.backspace><Key.backspace>if<Key.space>t
Screenshot: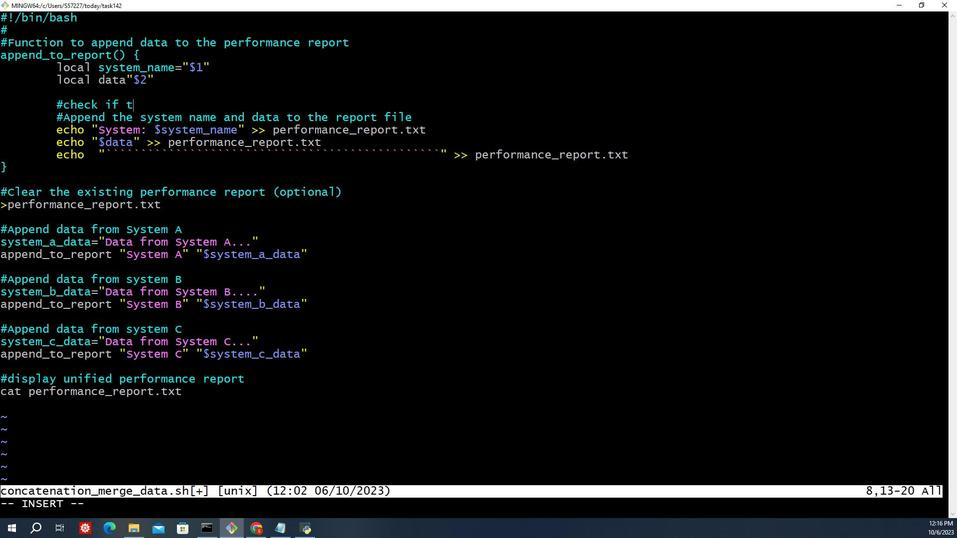 
Action: Mouse moved to (210, 51)
Screenshot: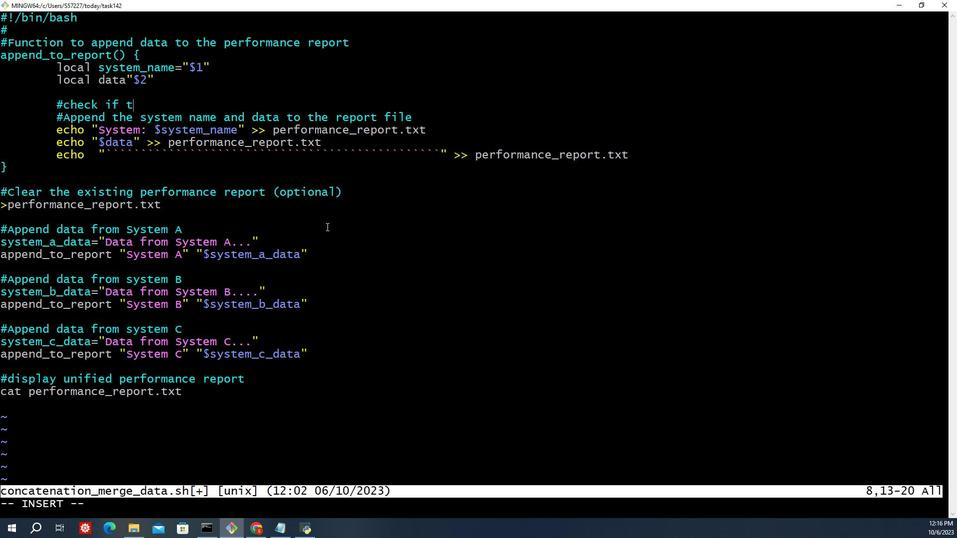 
Action: Key pressed he<Key.space>file<Key.space>exists<Key.enter><Key.backspace>if<Key.space>[<Key.space><Key.shift_r><Key.shift_r><Key.shift_r><Key.shift_r><Key.shift_r><Key.shift_r><Key.shift_r>!<Key.space>-e<Key.space><Key.shift_r>"fil<Key.backspace><Key.backspace><Key.backspace><Key.backspace><Key.backspace><Key.backspace><Key.backspace><Key.backspace><Key.backspace><Key.backspace><Key.backspace><Key.backspace><Key.backspace><Key.backspace><Key.backspace><Key.backspace><Key.backspace><Key.backspace><Key.backspace><Key.backspace><Key.backspace><Key.backspace><Key.backspace><Key.backspace><Key.backspace><Key.backspace><Key.backspace><Key.backspace><Key.backspace><Key.backspace><Key.backspace><Key.backspace><Key.backspace><Key.backspace><Key.backspace><Key.backspace><Key.backspace><Key.backspace><Key.backspace><Key.backspace><Key.backspace><Key.shift_r><Key.esc><Key.shift_r><Key.shift_r><Key.shift_r><Key.shift_r><Key.shift_r><Key.shift_r><Key.shift_r><Key.shift_r><Key.shift_r><Key.shift_r>:w<Key.enter><Key.shift_r>:wq<Key.shift_r><Key.shift_r><Key.shift_r><Key.shift_r><Key.shift_r><Key.shift_r><Key.shift_r><Key.shift_r><Key.shift_r><Key.shift_r><Key.shift_r><Key.shift_r><Key.shift_r>!<Key.enter>cat<Key.space>concatenation<Key.shift_r><Key.shift_r><Key.shift_r><Key.shift_r><Key.shift_r><Key.shift_r>_merge<Key.shift_r>_data.sh<Key.enter>
Screenshot: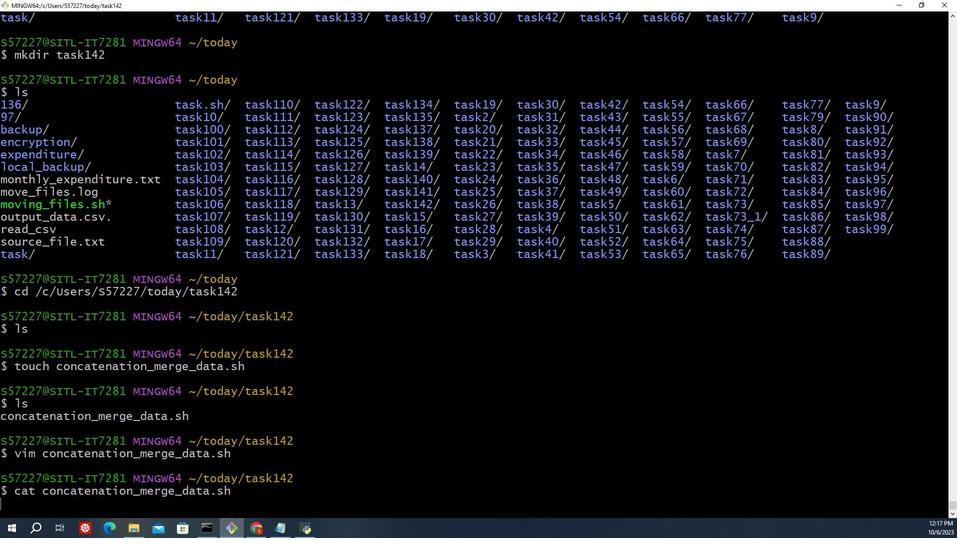 
Action: Mouse moved to (210, 51)
Screenshot: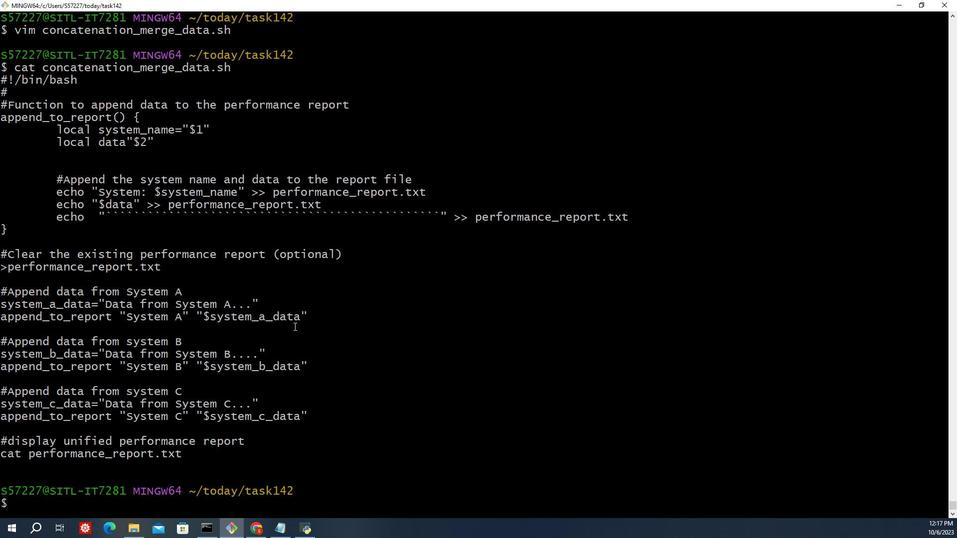 
Action: Key pressed ls<Key.enter>chmod<Key.space><Key.shift_r>+x<Key.space>concatenation<Key.shift_r>_merge<Key.shift_r><Key.shift_r><Key.shift_r><Key.shift_r>_data.sh<Key.enter>./concatenation<Key.shift_r>_merge<Key.shift_r>_data.sh<Key.enter><Key.up><Key.down>touch<Key.space>fi<Key.backspace><Key.backspace>performance<Key.shift_r>_report.txt<Key.enter>d<Key.backspace>s<Key.backspace>./concatenation<Key.shift_r>_merge<Key.shift_r>_data.sh<Key.enter>f<Key.backspace>f<Key.backspace>f<Key.backspace>fs<Key.backspace><Key.backspace>vu<Key.backspace>im<Key.space>a<Key.backspace>x<Key.backspace>concatenat<Key.backspace><Key.backspace>ation<Key.shift_r>_merge<Key.shift_r>_data.sh<Key.enter><Key.up><Key.up><Key.down><Key.down><Key.down><Key.down><Key.down><Key.up><Key.up><Key.up><Key.up><Key.up><Key.right><Key.right><Key.right><Key.right><Key.right><Key.right><Key.right><Key.right><Key.right><Key.right><Key.right><Key.right><Key.right><Key.right><Key.right><Key.esc><Key.shift_r>:wq<Key.enter>fd
Screenshot: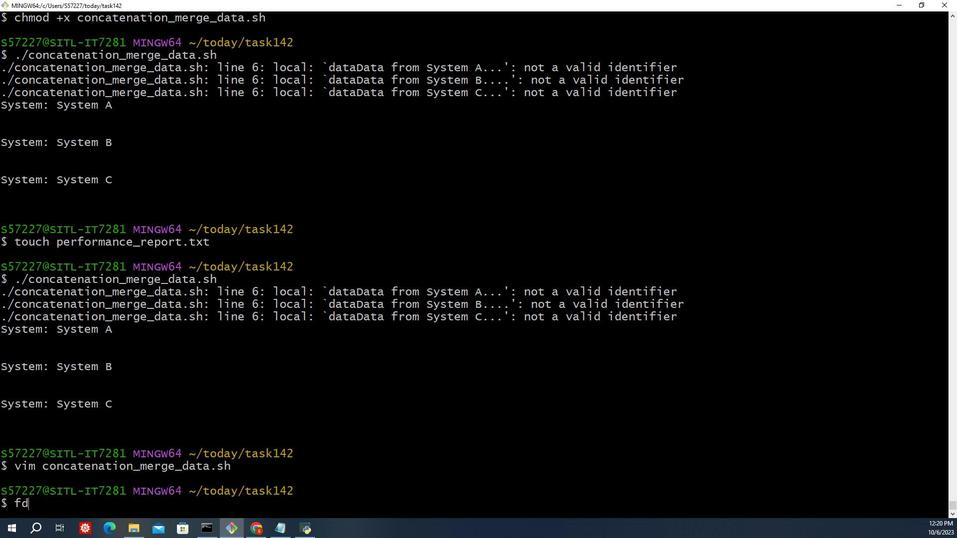 
Action: Mouse moved to (210, 51)
Screenshot: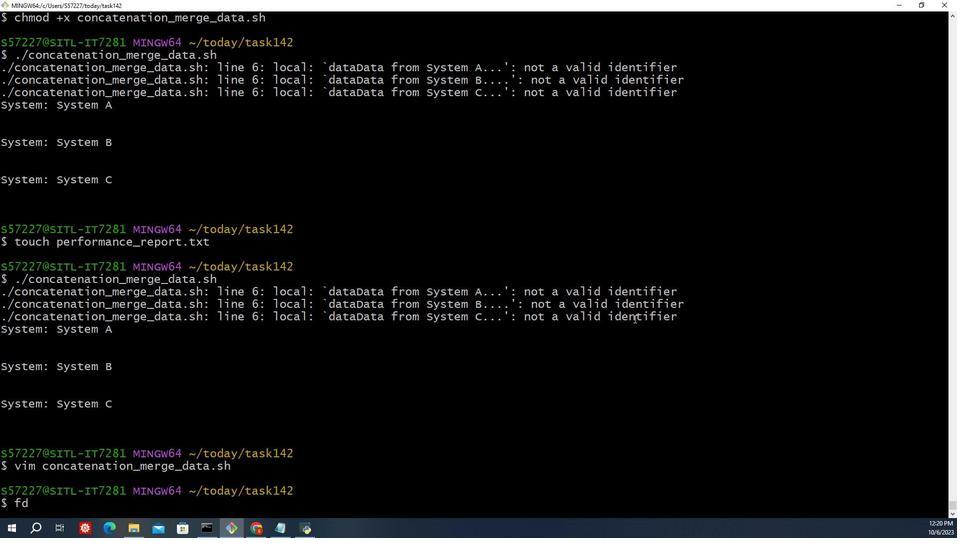 
Action: Mouse pressed left at (210, 51)
Screenshot: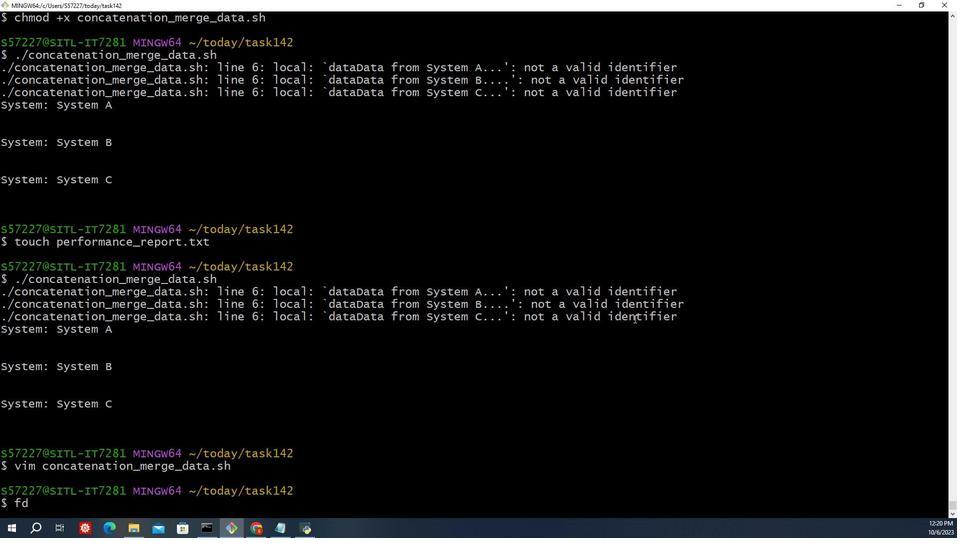 
Action: Mouse pressed left at (210, 51)
Screenshot: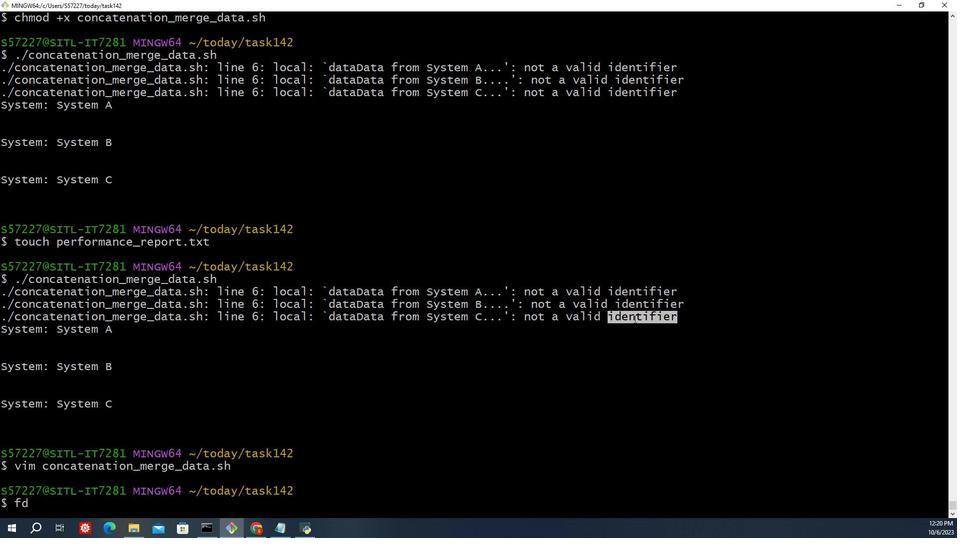 
Action: Mouse moved to (210, 51)
Screenshot: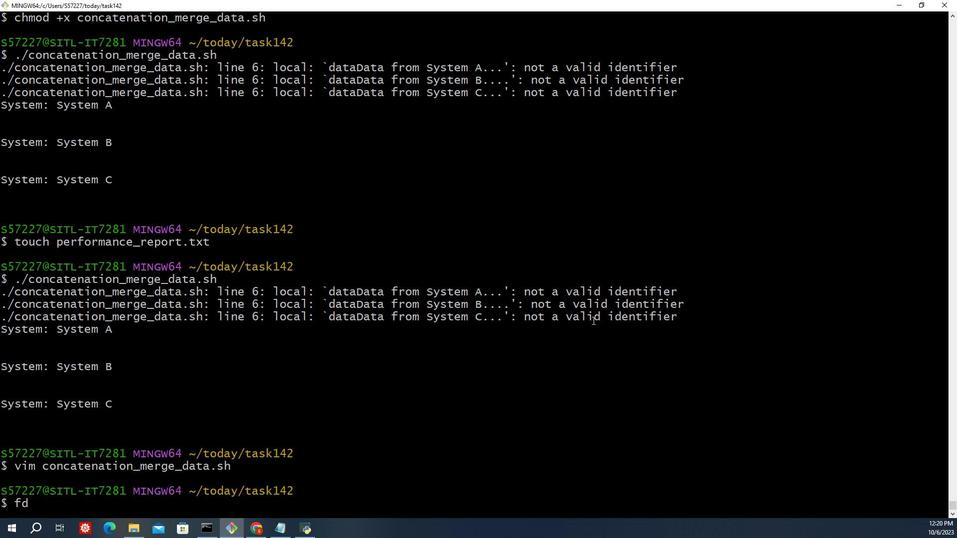
Action: Mouse pressed left at (210, 51)
Screenshot: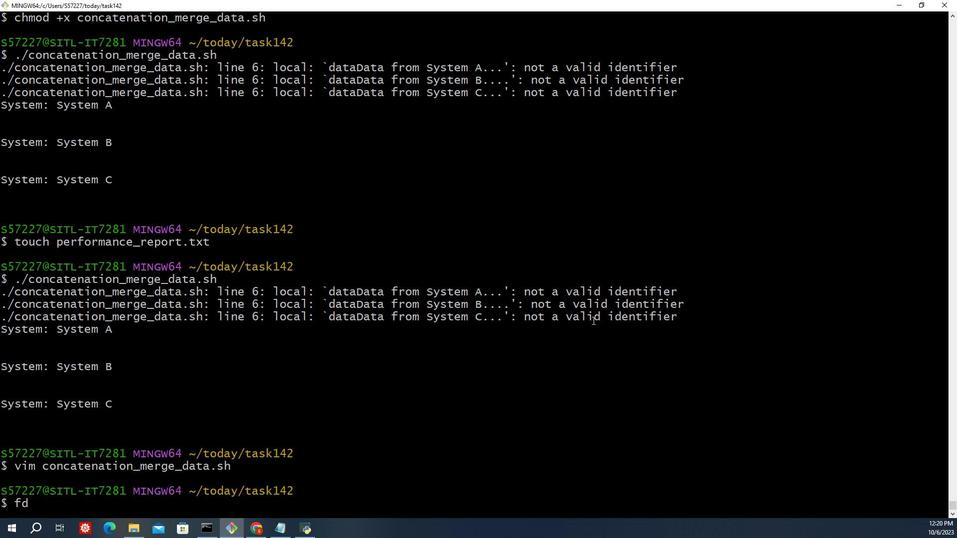 
Action: Mouse moved to (210, 51)
Screenshot: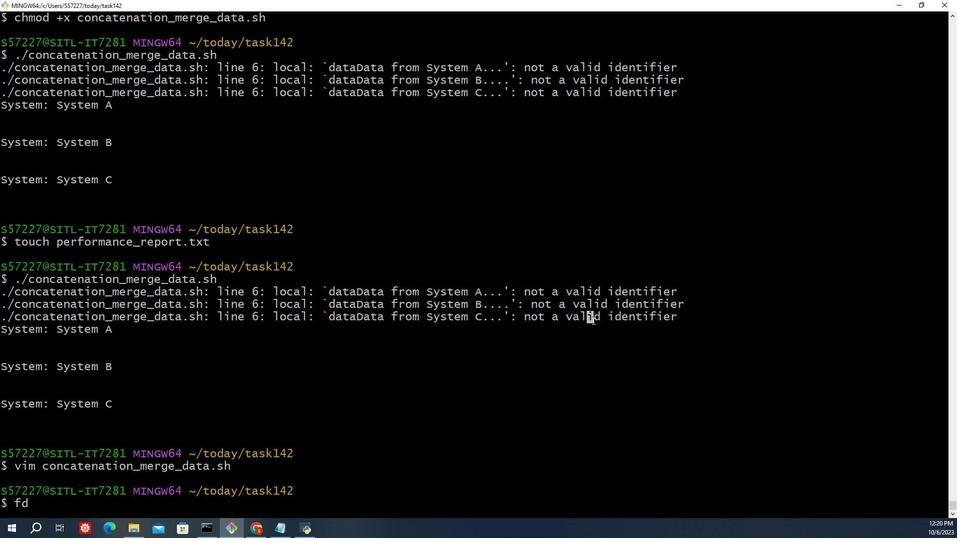 
Action: Mouse pressed left at (210, 51)
Screenshot: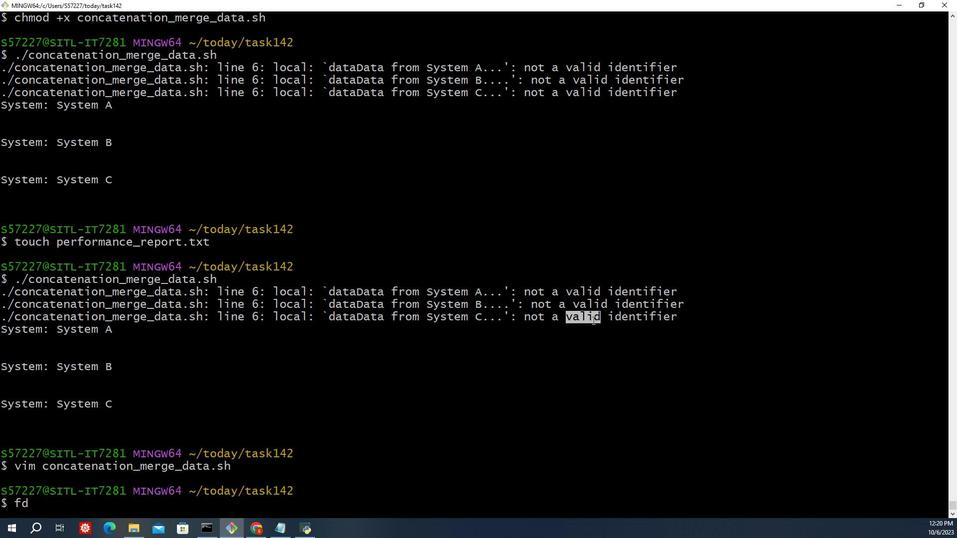 
Action: Mouse moved to (210, 51)
Screenshot: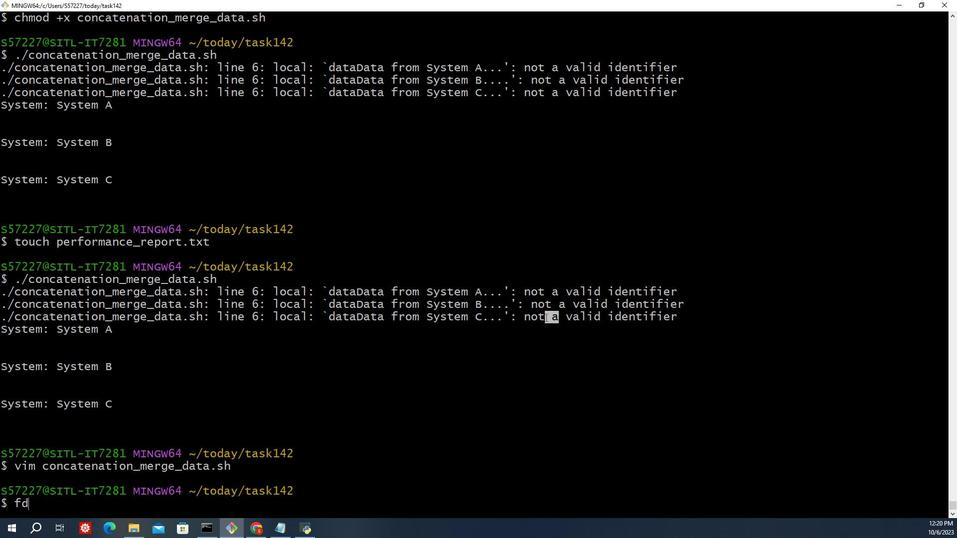 
Action: Mouse pressed left at (210, 51)
Screenshot: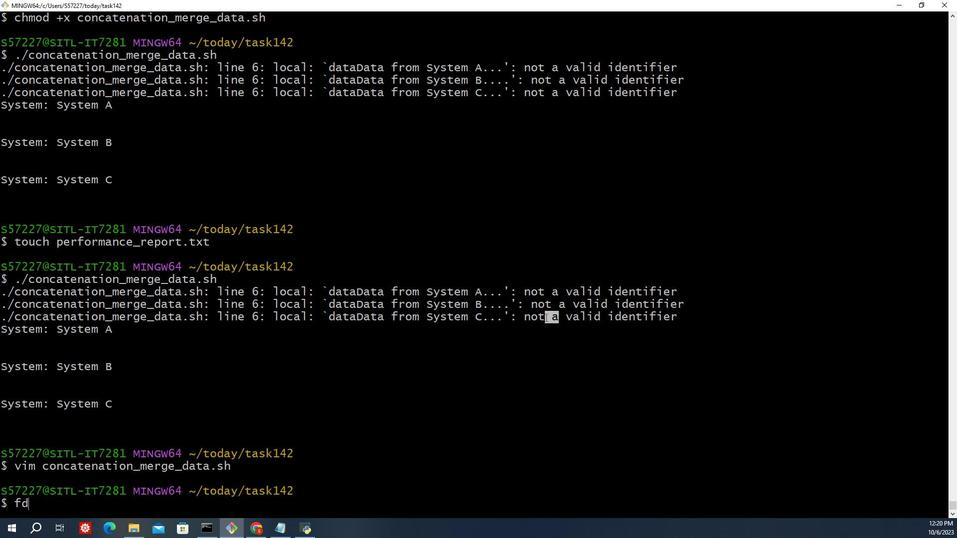 
Action: Mouse moved to (210, 51)
Screenshot: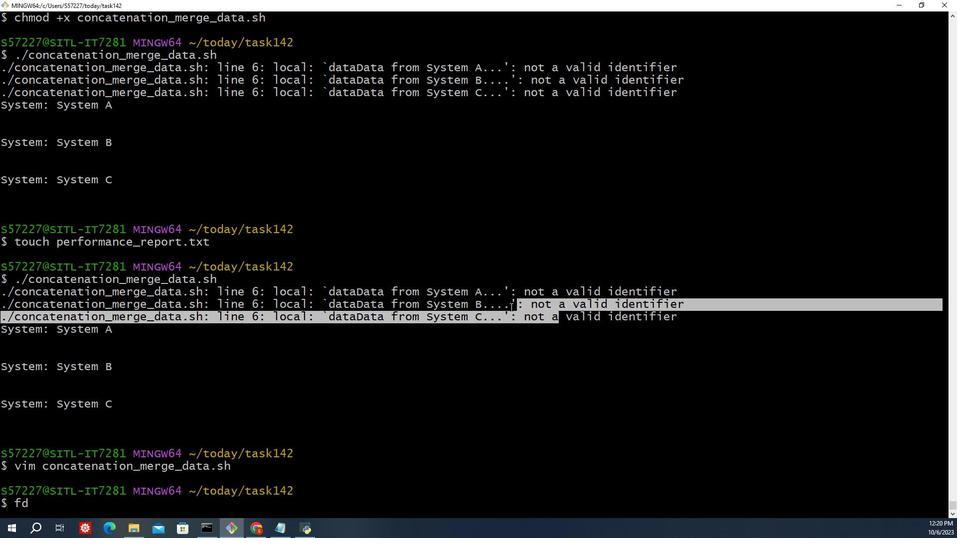 
Action: Mouse pressed left at (210, 51)
Screenshot: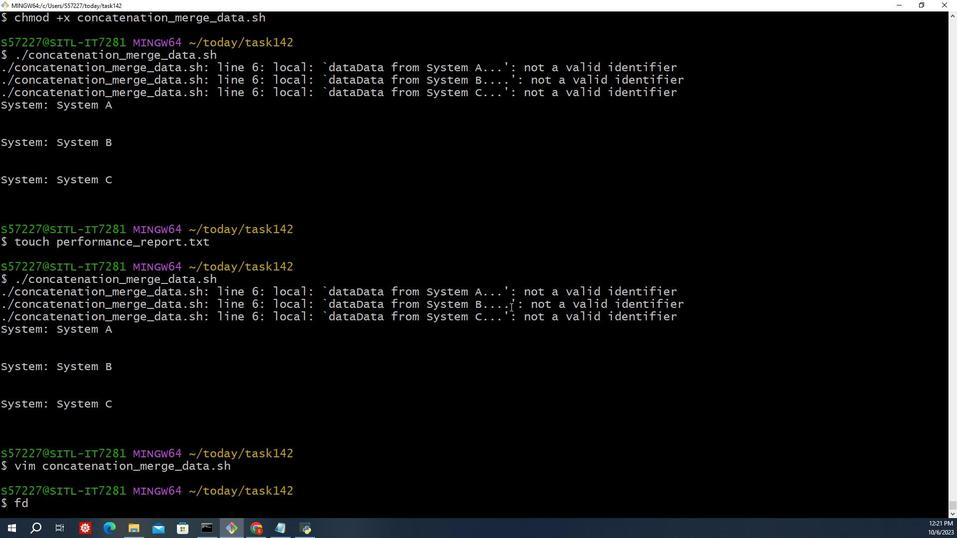 
Action: Mouse moved to (210, 51)
Screenshot: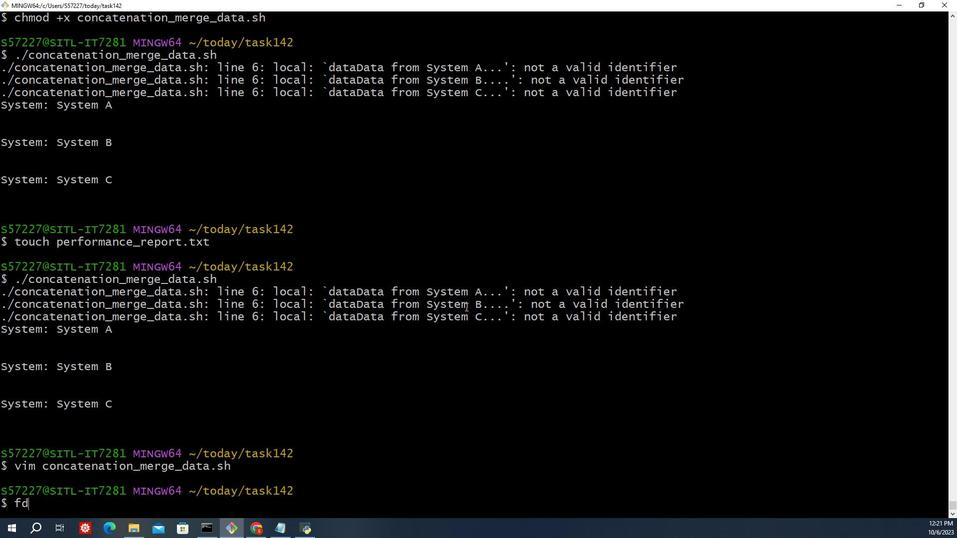 
Action: Mouse pressed left at (210, 51)
Screenshot: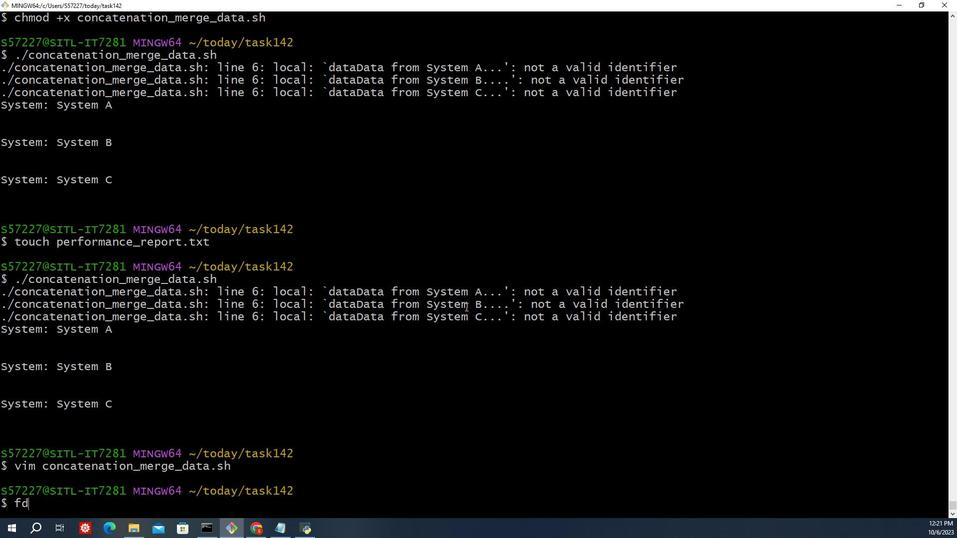 
Action: Mouse moved to (210, 51)
Screenshot: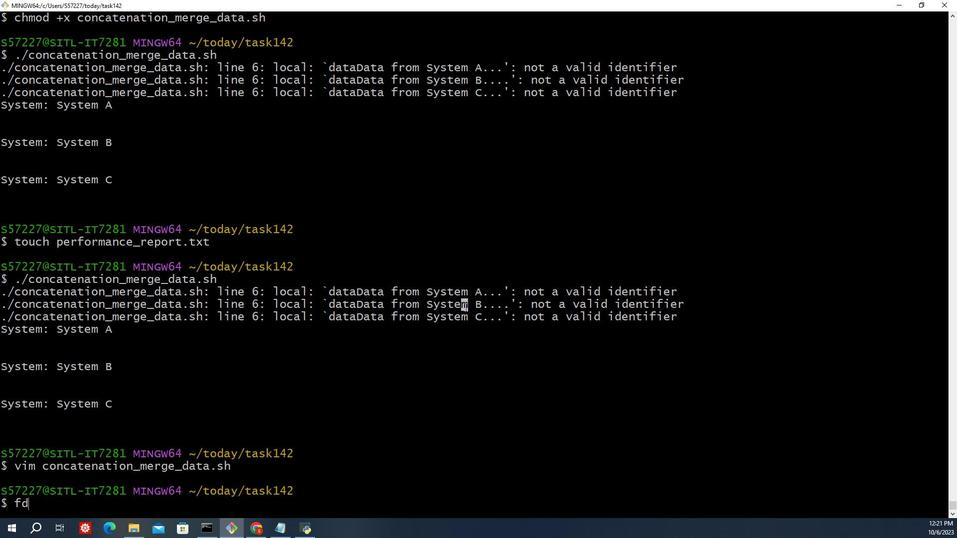 
Action: Mouse pressed left at (210, 51)
Screenshot: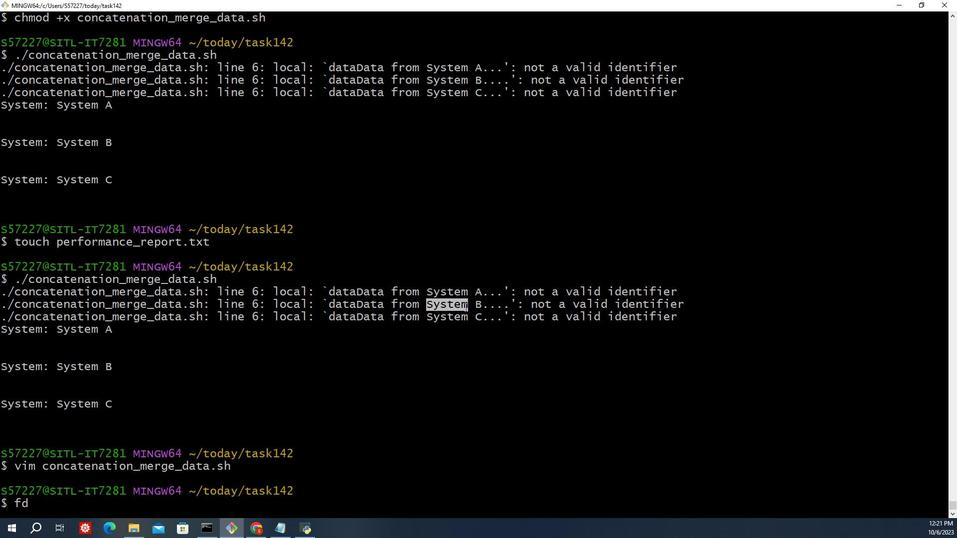 
Action: Mouse moved to (210, 51)
Screenshot: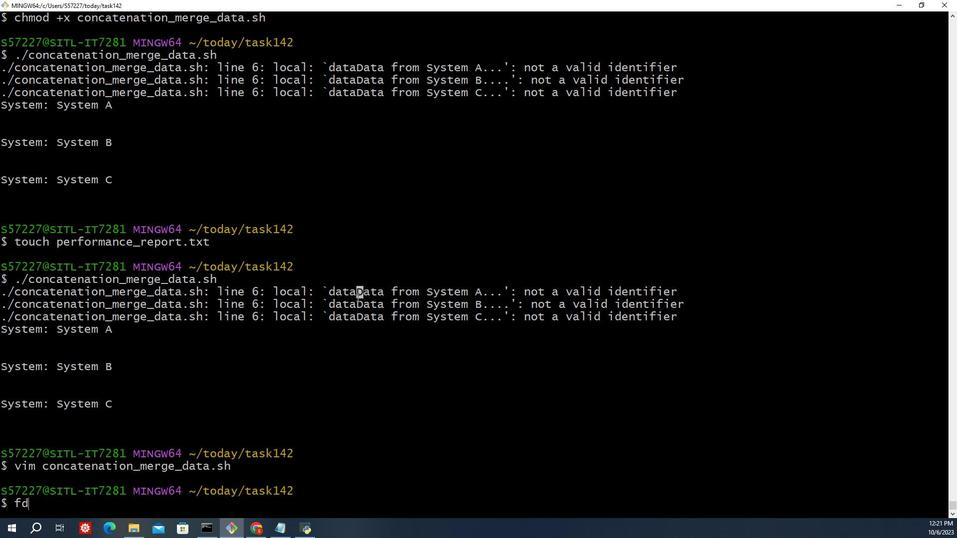 
Action: Mouse pressed left at (210, 51)
Screenshot: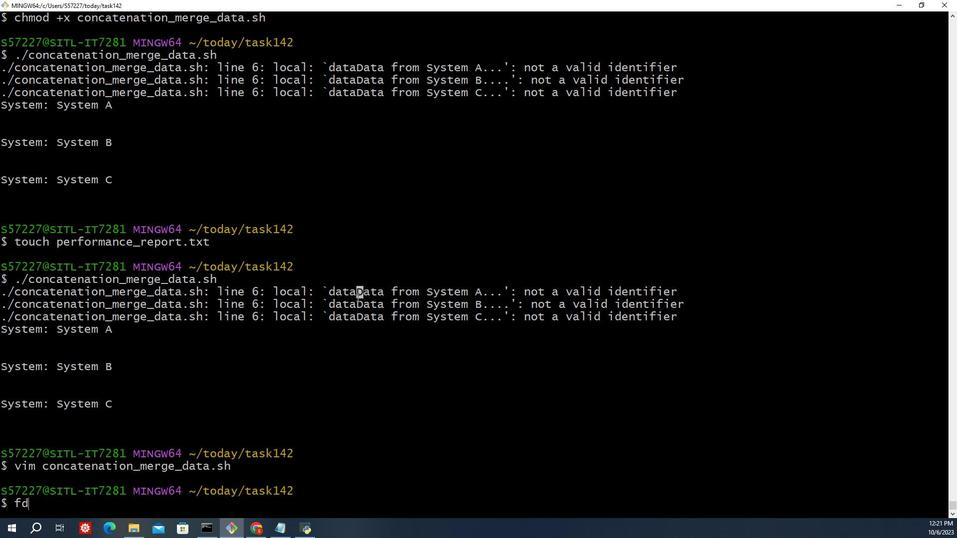 
Action: Mouse moved to (210, 51)
Screenshot: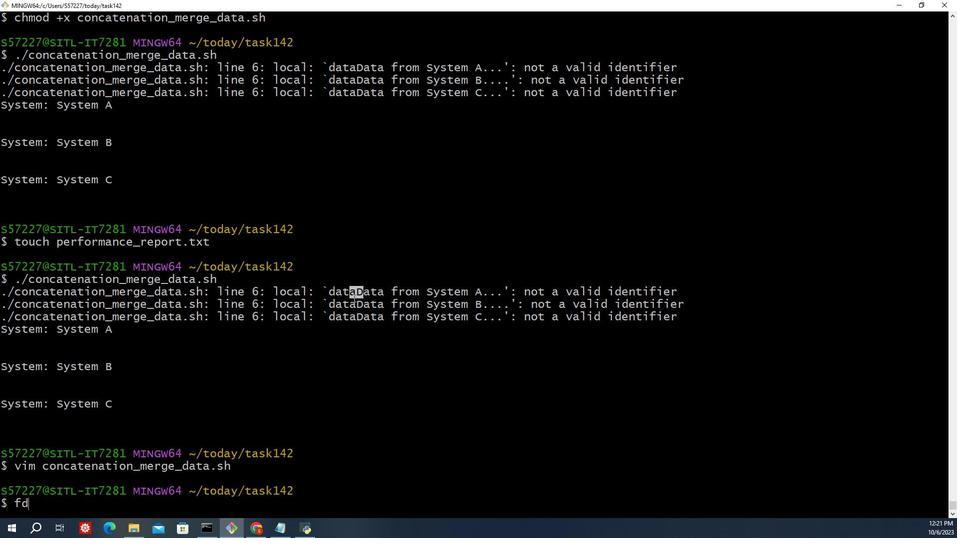 
Action: Mouse pressed left at (210, 51)
Screenshot: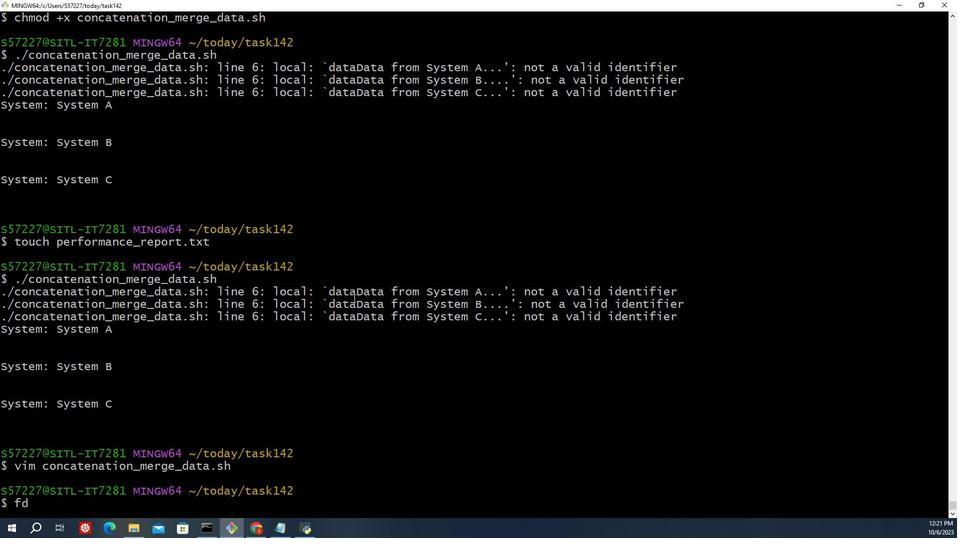 
Action: Mouse moved to (210, 51)
Screenshot: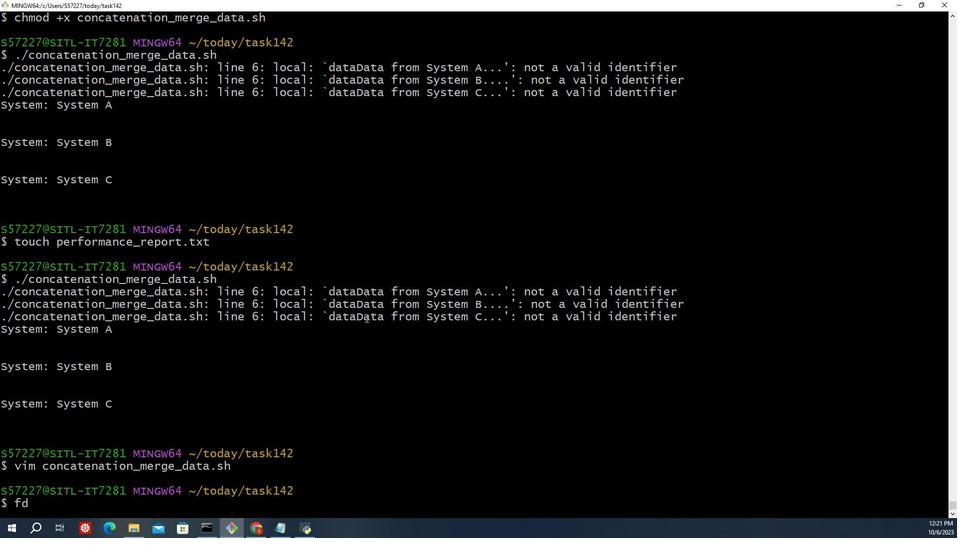
Action: Mouse pressed left at (210, 51)
Screenshot: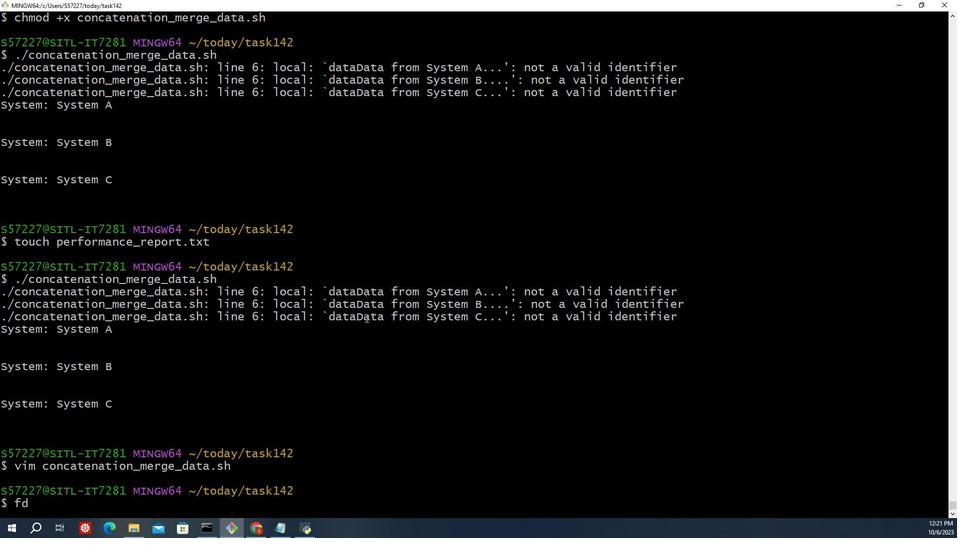
Action: Key pressed <Key.backspace><Key.backspace><Key.up><Key.enter>
Screenshot: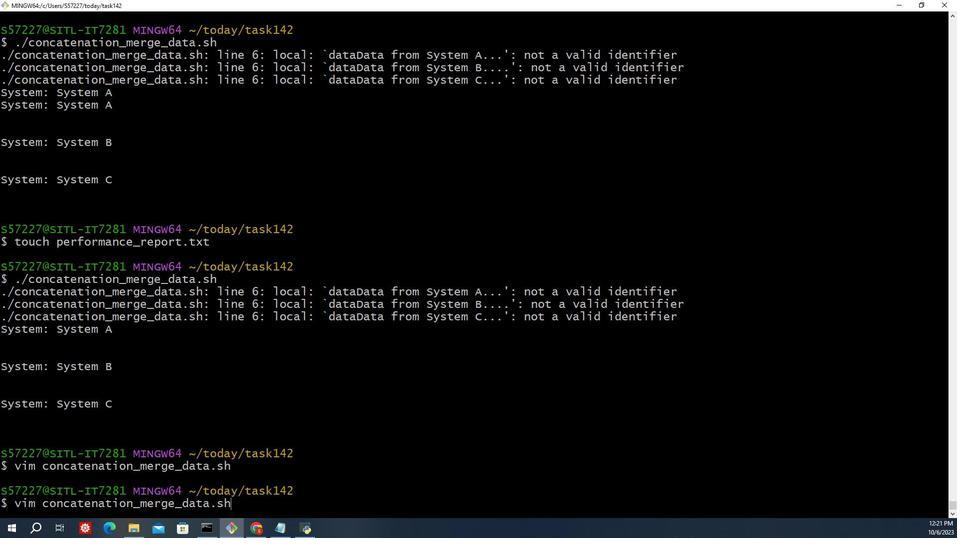 
Action: Mouse moved to (210, 51)
Screenshot: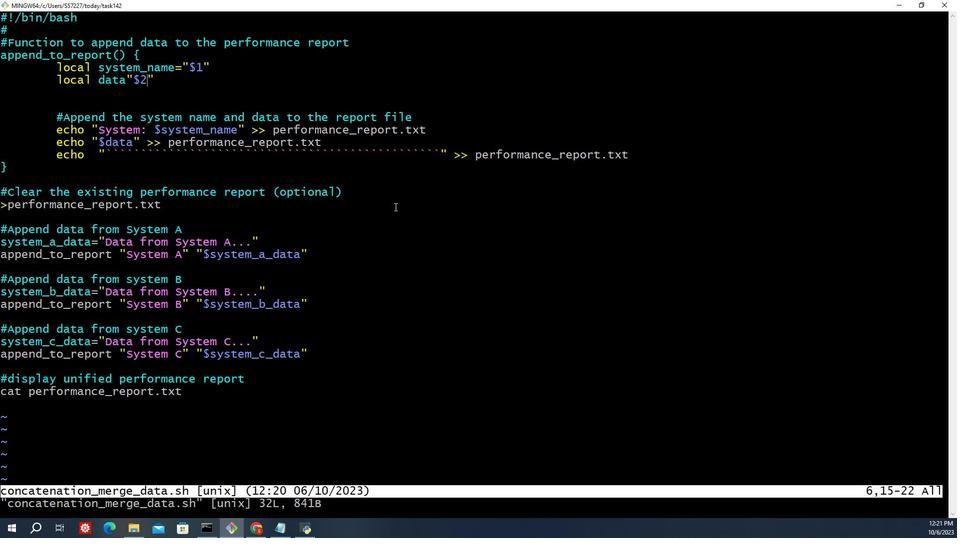 
Action: Mouse pressed left at (210, 51)
Screenshot: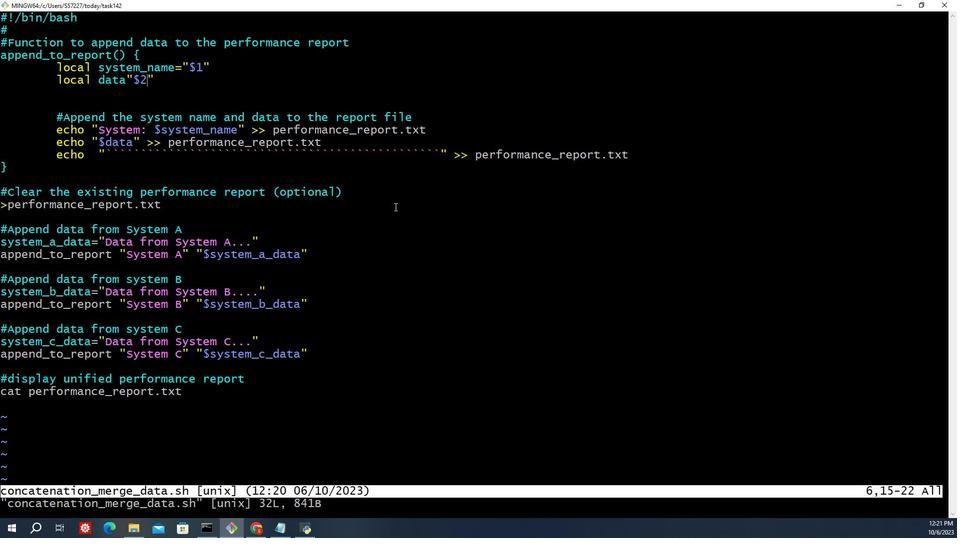 
Action: Key pressed <Key.down><Key.down><Key.down><Key.down><Key.down><Key.down><Key.right><Key.right><Key.right><Key.right><Key.right><Key.right><Key.right><Key.right><Key.right><Key.right><Key.right><Key.right><Key.right><Key.right><Key.right><Key.right><Key.right><Key.right><Key.right><Key.right><Key.right><Key.right><Key.right><Key.right><Key.right><Key.right><Key.right><Key.right><Key.right><Key.right><Key.right><Key.right><Key.right><Key.right><Key.right><Key.right><Key.right><Key.right><Key.right><Key.right><Key.right><Key.right><Key.right><Key.right><Key.right><Key.right><Key.right><Key.right><Key.right><Key.right><Key.right><Key.right><Key.right><Key.right><Key.right><Key.right><Key.right><Key.right>i<Key.backspace><Key.backspace><Key.backspace><Key.backspace><Key.backspace><Key.backspace><Key.backspace><Key.backspace><Key.backspace><Key.backspace><Key.backspace><Key.backspace><Key.backspace><Key.backspace><Key.backspace><Key.backspace><Key.backspace><Key.backspace><Key.backspace><Key.backspace><Key.backspace><Key.backspace><Key.backspace><Key.backspace><Key.backspace><Key.backspace><Key.backspace><Key.backspace><Key.backspace><Key.backspace><Key.backspace><Key.backspace><Key.backspace><Key.backspace><Key.backspace><Key.backspace><Key.backspace><Key.backspace><Key.backspace><Key.backspace><Key.backspace><Key.backspace><Key.backspace><Key.backspace><Key.backspace><Key.backspace><Key.backspace><Key.backspace><Key.backspace><Key.backspace><Key.backspace><Key.up><Key.up><Key.up><Key.up><Key.backspace><Key.backspace><Key.backspace><Key.backspace><Key.enter><Key.down><Key.down><Key.down><Key.down><Key.down><Key.down><Key.down><Key.down><Key.up><Key.up><Key.up><Key.up><Key.up><Key.up><Key.up><Key.up><Key.up><Key.up><Key.up><Key.down><Key.down><Key.down><Key.down><Key.down><Key.down><Key.down><Key.down><Key.down><Key.down><Key.down><Key.down><Key.down><Key.up><Key.up><Key.up><Key.up><Key.up><Key.up><Key.up><Key.up><Key.up><Key.up><Key.up><Key.right><Key.right><Key.right><Key.right><Key.right><Key.right><Key.right><Key.right><Key.right><Key.right>=<Key.esc><Key.shift_r><Key.shift_r>"<Key.shift_r><Key.shift_r><Key.shift_r><Key.shift_r><Key.shift_r><Key.shift_r><Key.shift_r><Key.shift_r><Key.shift_r><Key.shift_r><Key.shift_r><Key.shift_r><Key.shift_r><Key.shift_r>:<Key.esc><Key.shift_r>:wq<Key.shift_r>!<Key.enter>./concatenation<Key.shift_r>_merge<Key.shift_r>_data.sh<Key.enter>
Screenshot: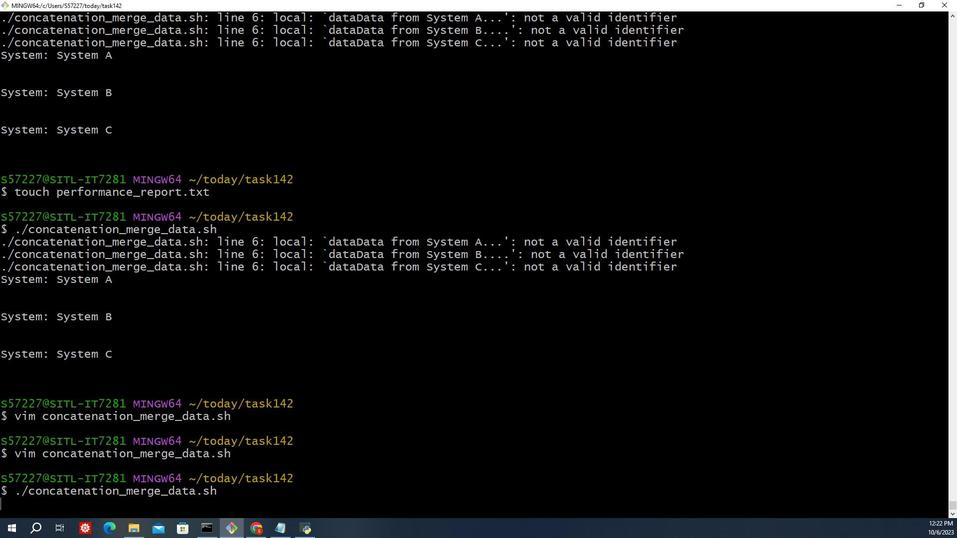 
Action: Mouse moved to (210, 51)
Screenshot: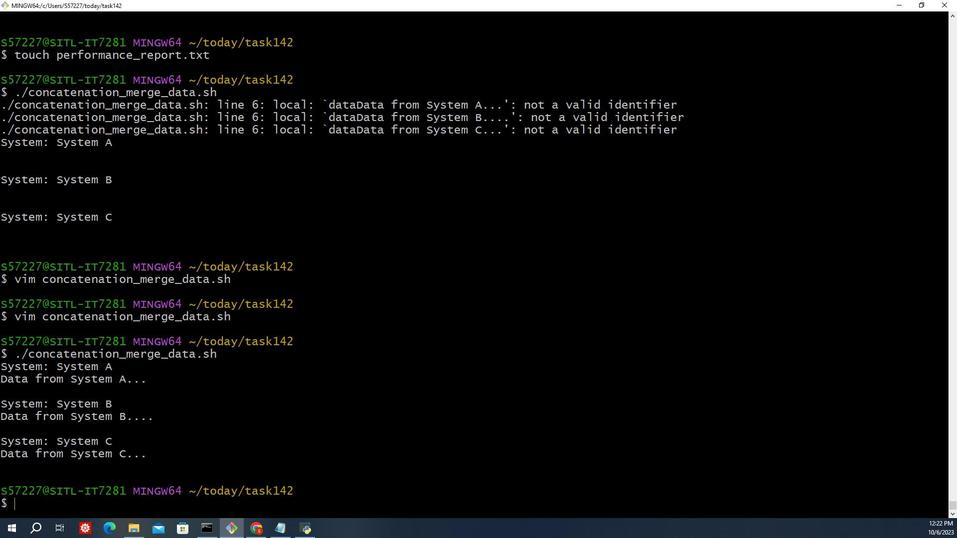 
Action: Mouse pressed left at (210, 51)
Screenshot: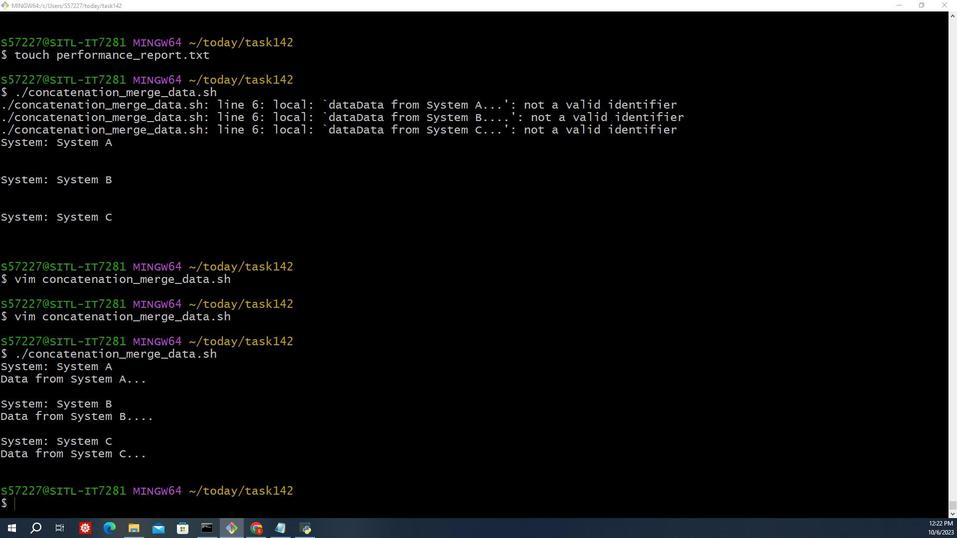 
Action: Mouse moved to (210, 51)
Screenshot: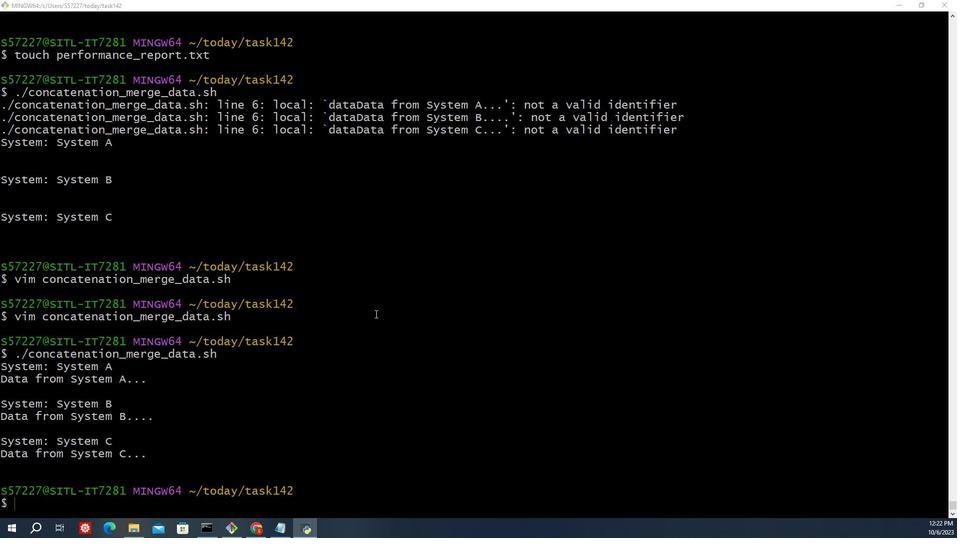 
